 Task: Open Card Solo Travel Review in Board Social Media Listening and Monitoring to Workspace Appointment Scheduling and add a team member Softage.1@softage.net, a label Green, a checklist Content Marketing, an attachment from Trello, a color Green and finally, add a card description 'Develop and launch new customer acquisition program' and a comment 'This task requires us to be adaptable and flexible, willing to adjust our approach as needed based on new information or feedback.'. Add a start date 'Jan 05, 1900' with a due date 'Jan 12, 1900'
Action: Mouse moved to (47, 298)
Screenshot: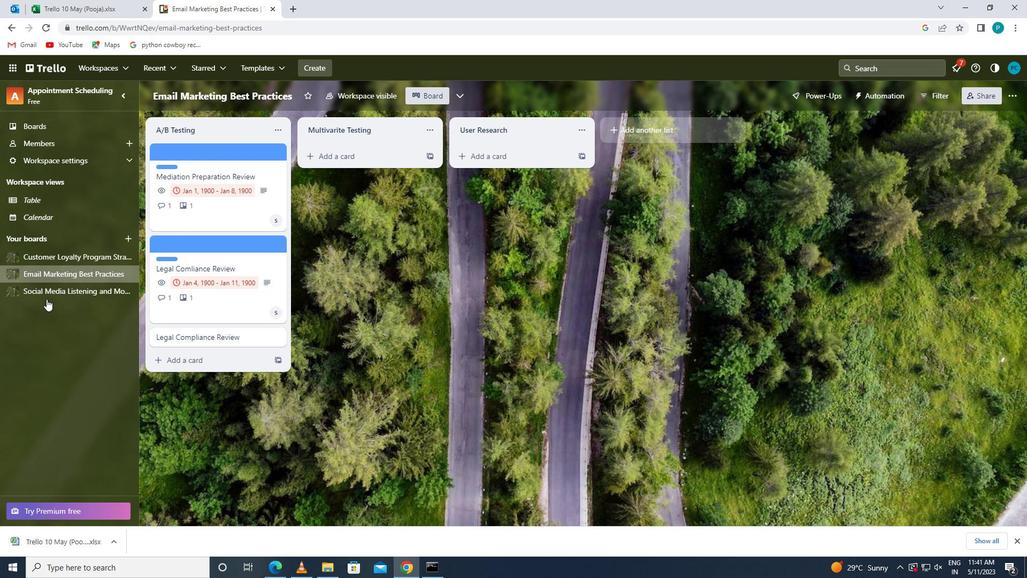 
Action: Mouse pressed left at (47, 298)
Screenshot: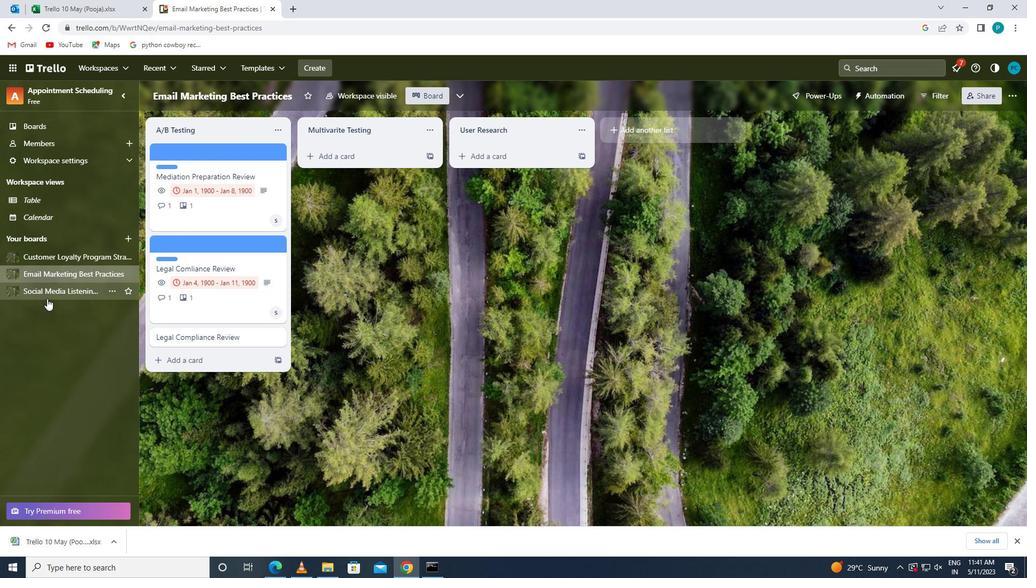 
Action: Mouse moved to (240, 245)
Screenshot: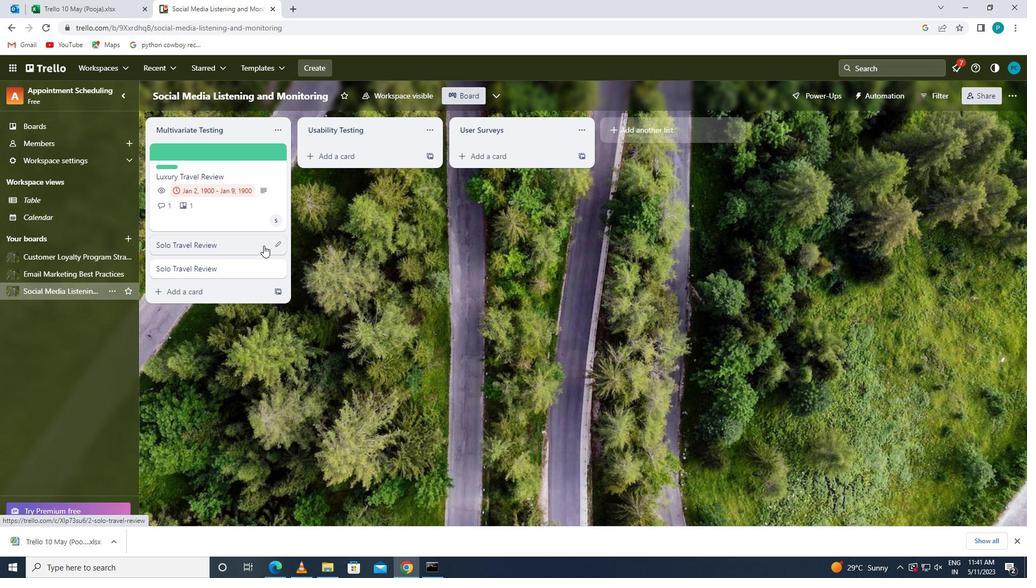 
Action: Mouse pressed left at (240, 245)
Screenshot: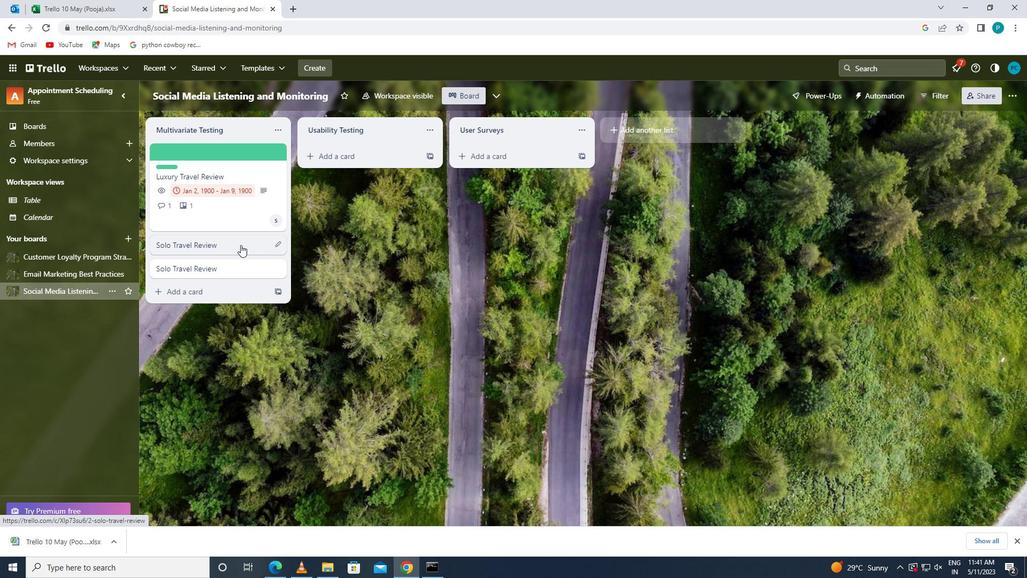 
Action: Mouse moved to (627, 192)
Screenshot: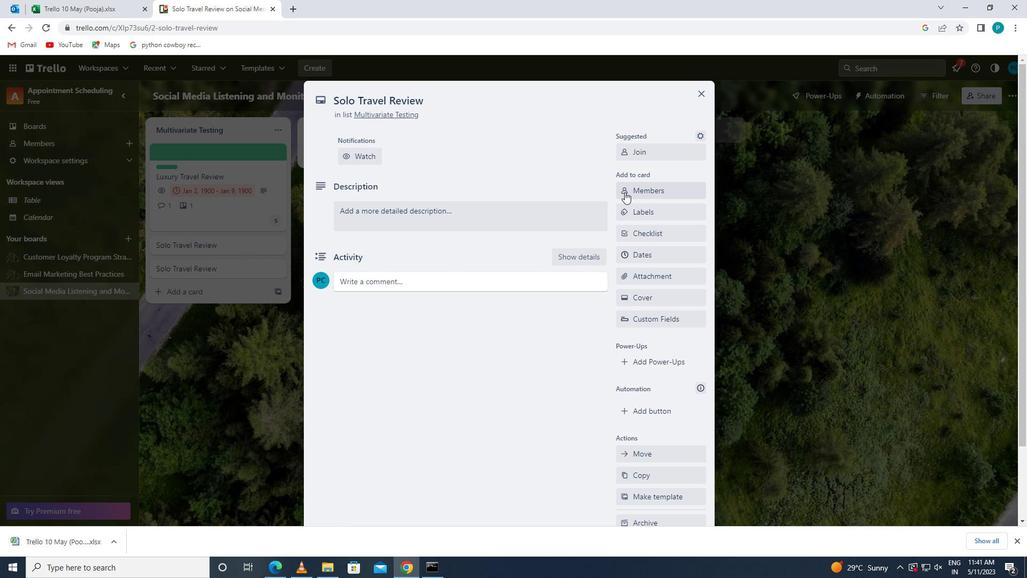 
Action: Mouse pressed left at (627, 192)
Screenshot: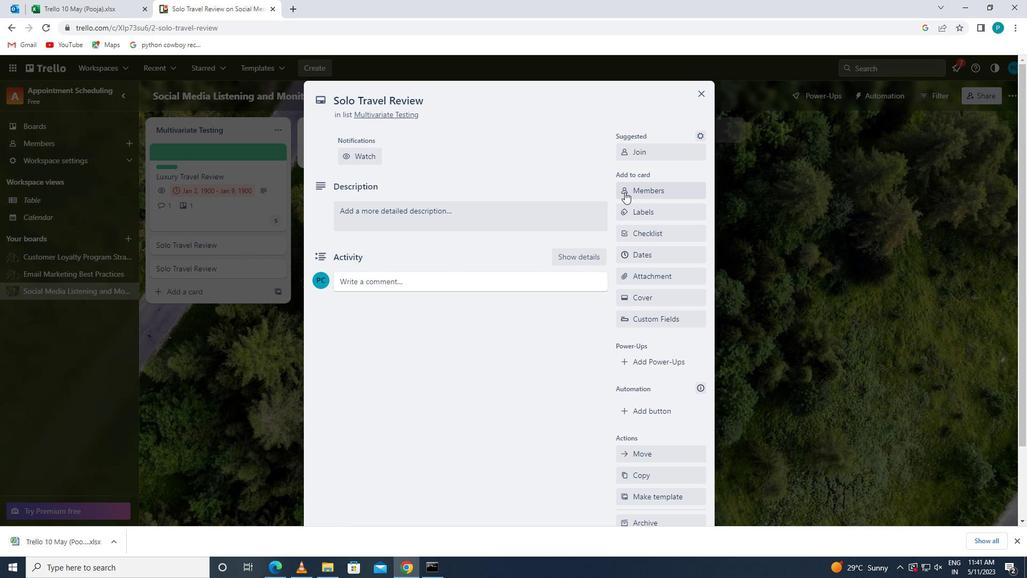 
Action: Mouse moved to (637, 239)
Screenshot: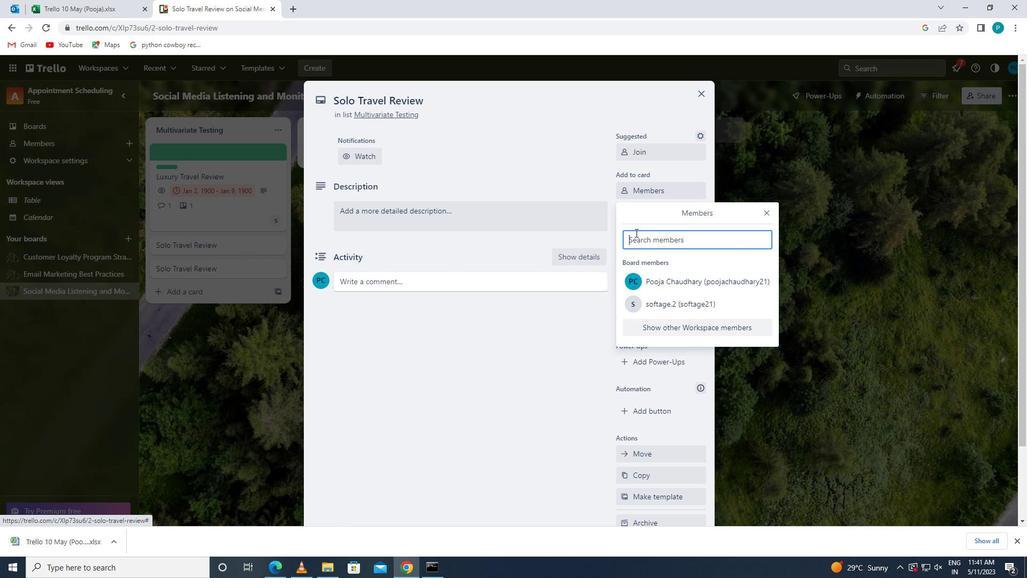 
Action: Mouse pressed left at (637, 239)
Screenshot: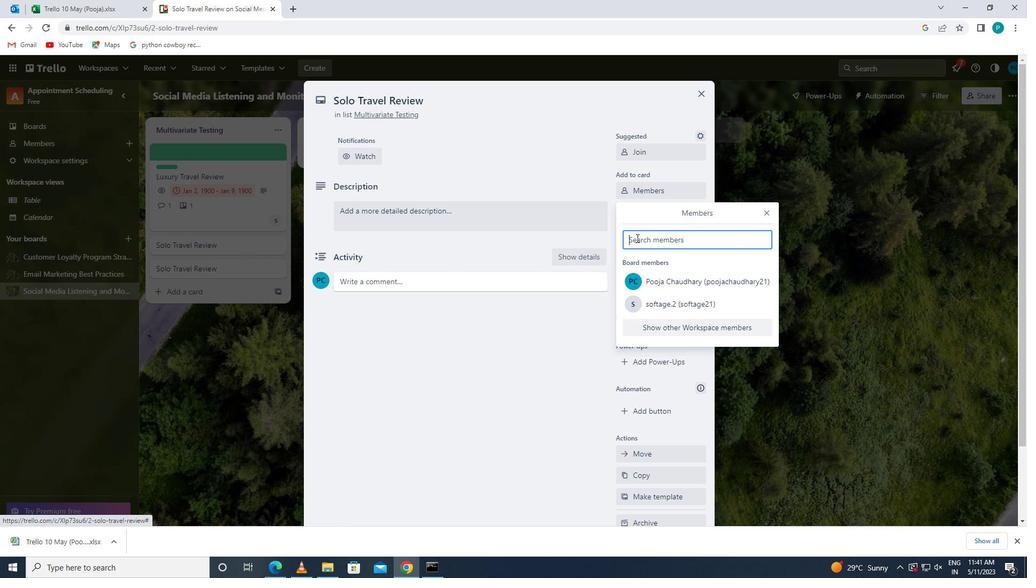 
Action: Key pressed <Key.caps_lock>s<Key.caps_lock>o
Screenshot: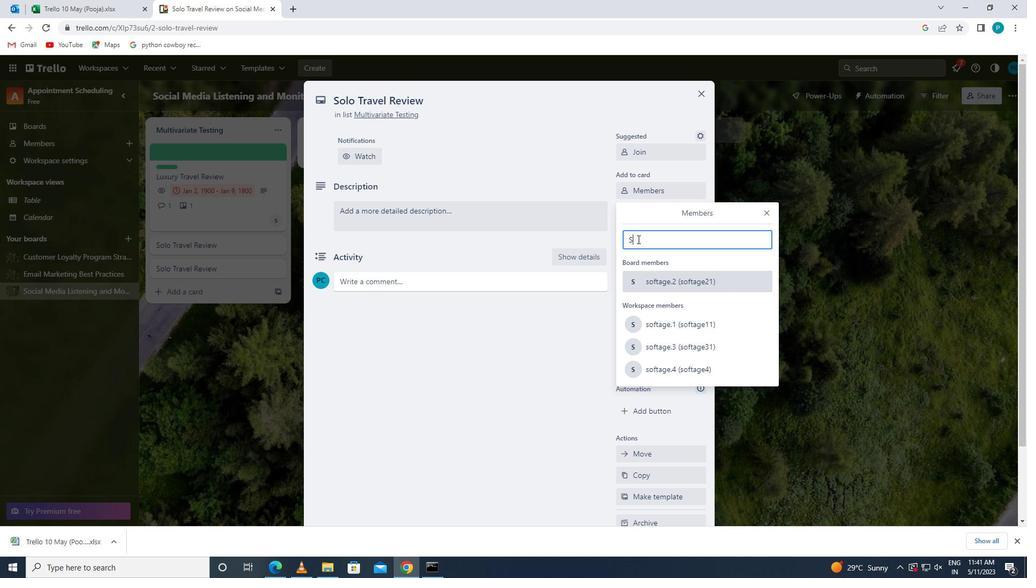 
Action: Mouse moved to (649, 324)
Screenshot: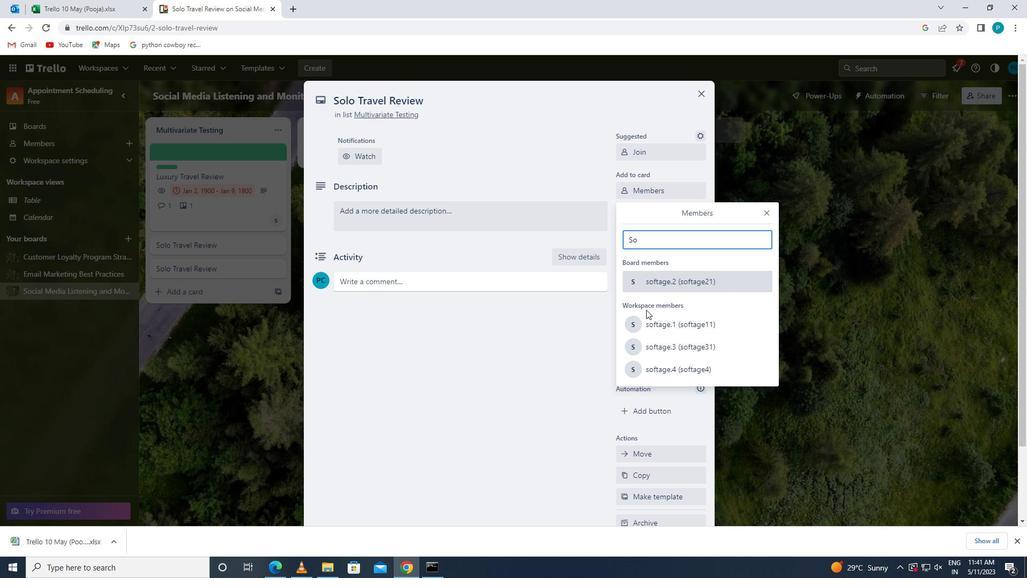 
Action: Mouse pressed left at (649, 324)
Screenshot: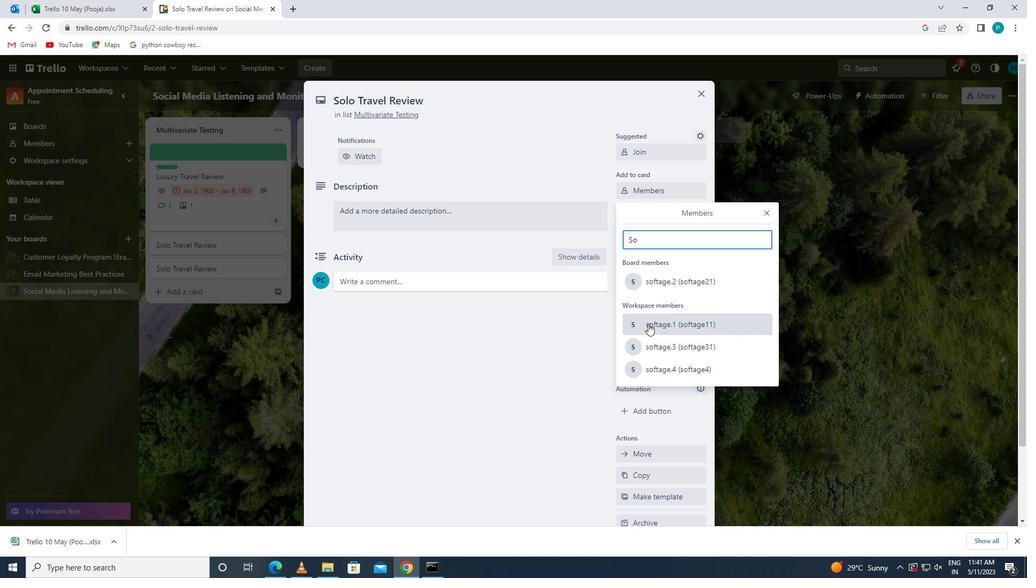 
Action: Mouse moved to (762, 215)
Screenshot: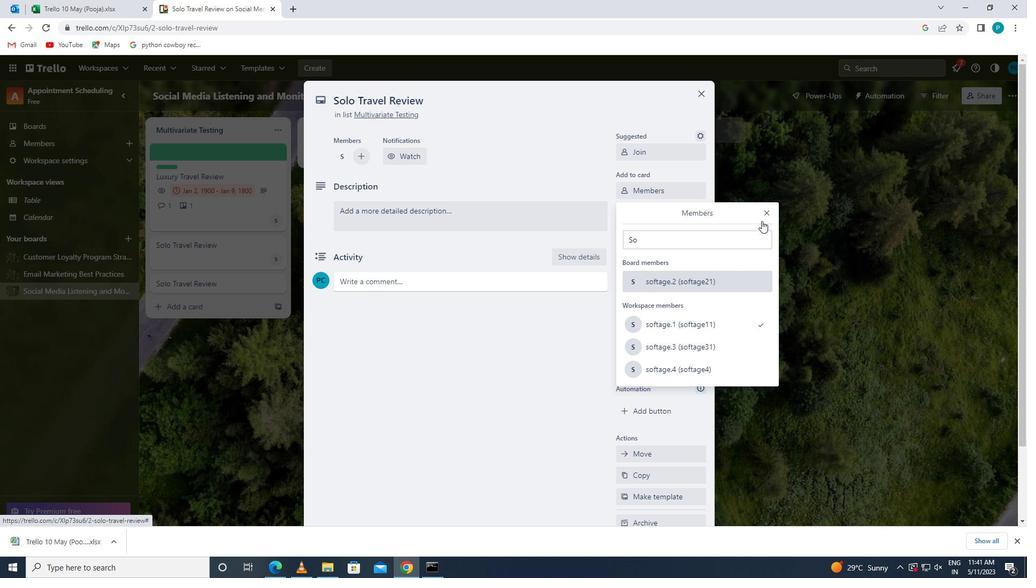 
Action: Mouse pressed left at (762, 215)
Screenshot: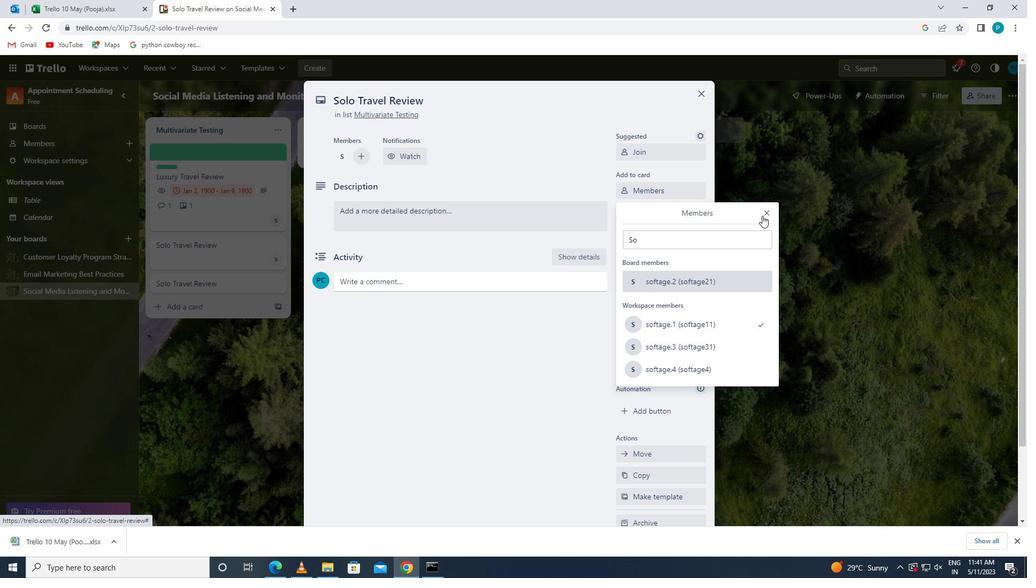 
Action: Mouse moved to (694, 207)
Screenshot: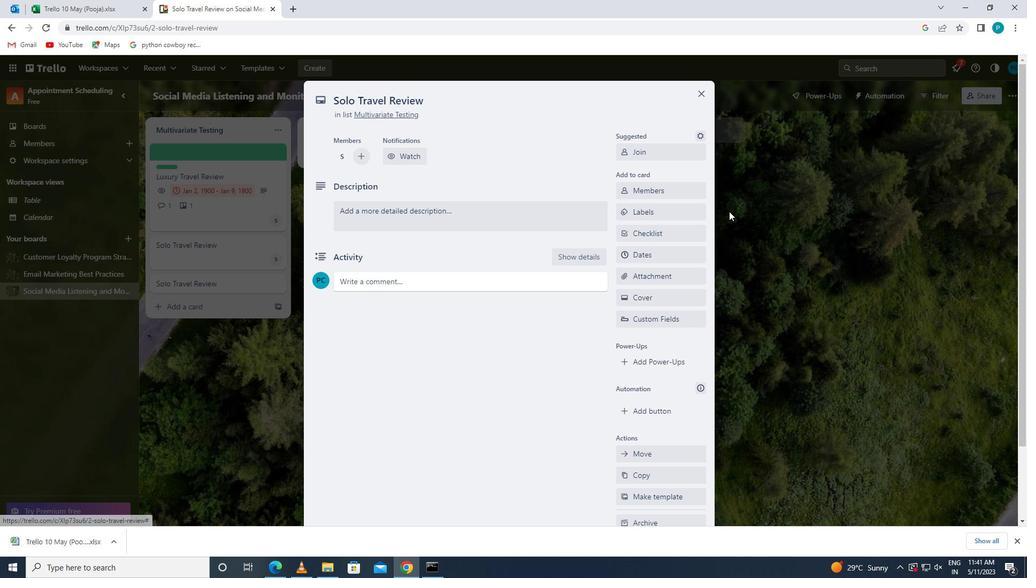 
Action: Mouse pressed left at (694, 207)
Screenshot: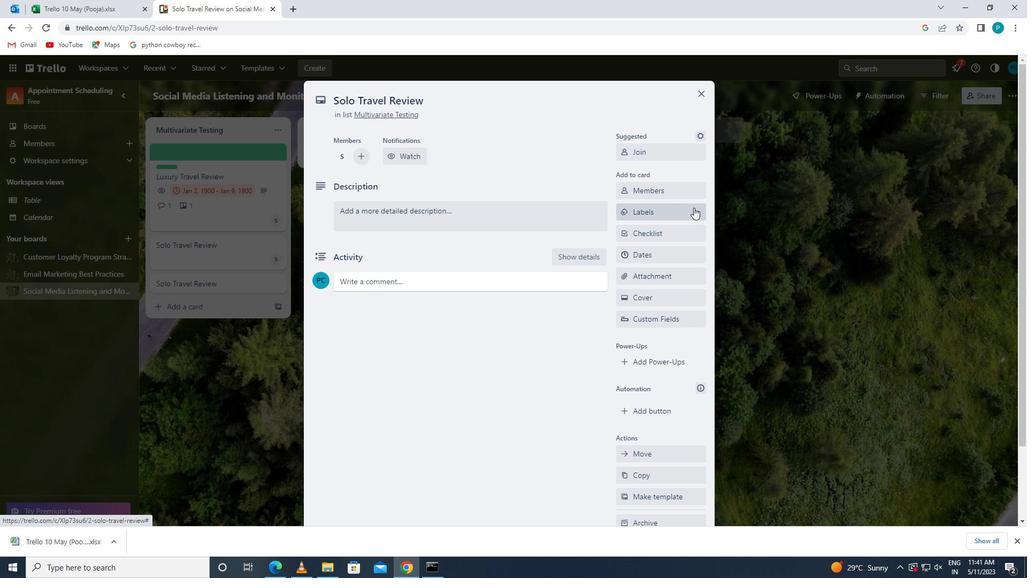 
Action: Mouse moved to (660, 421)
Screenshot: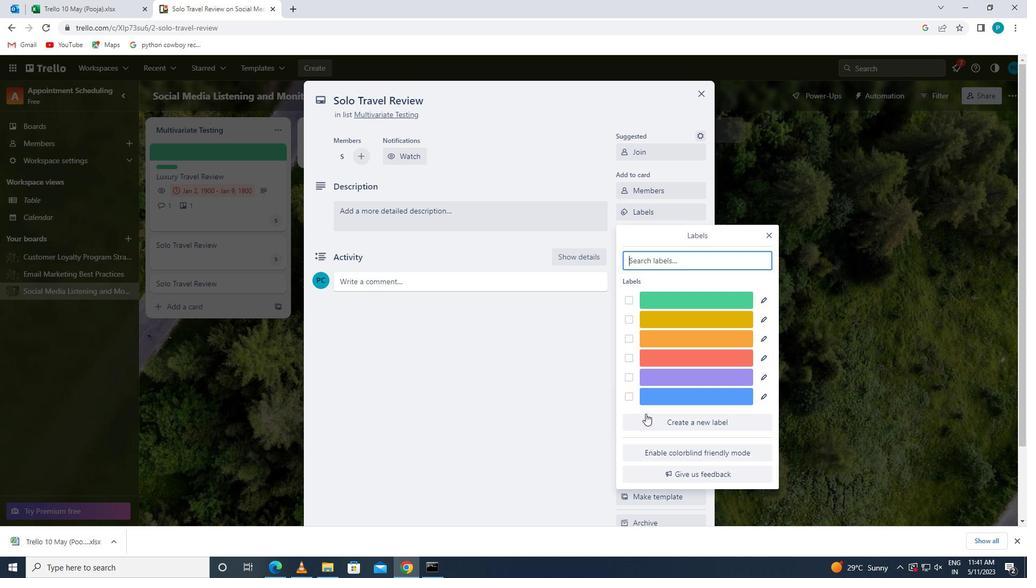 
Action: Mouse pressed left at (660, 421)
Screenshot: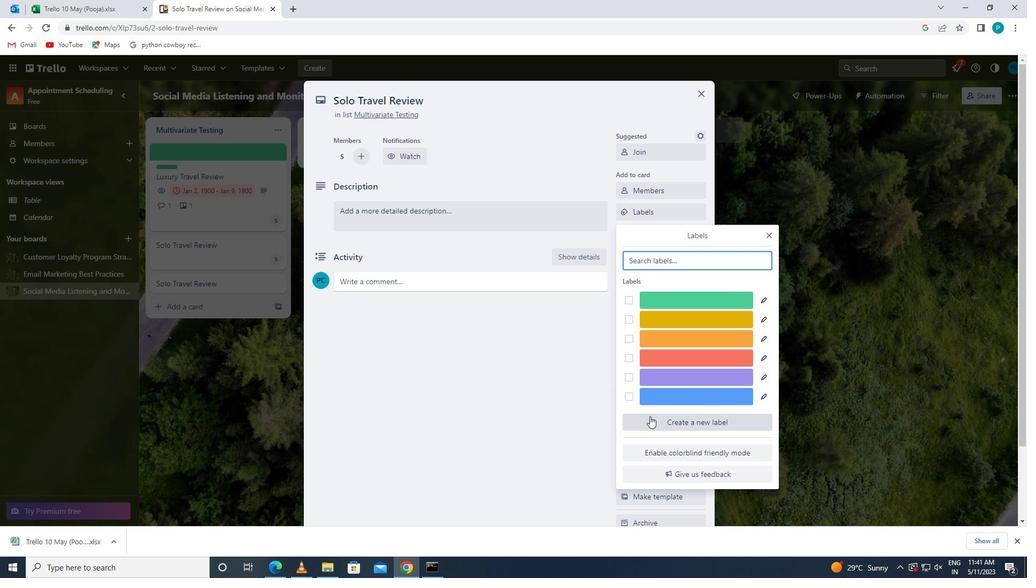 
Action: Mouse moved to (632, 250)
Screenshot: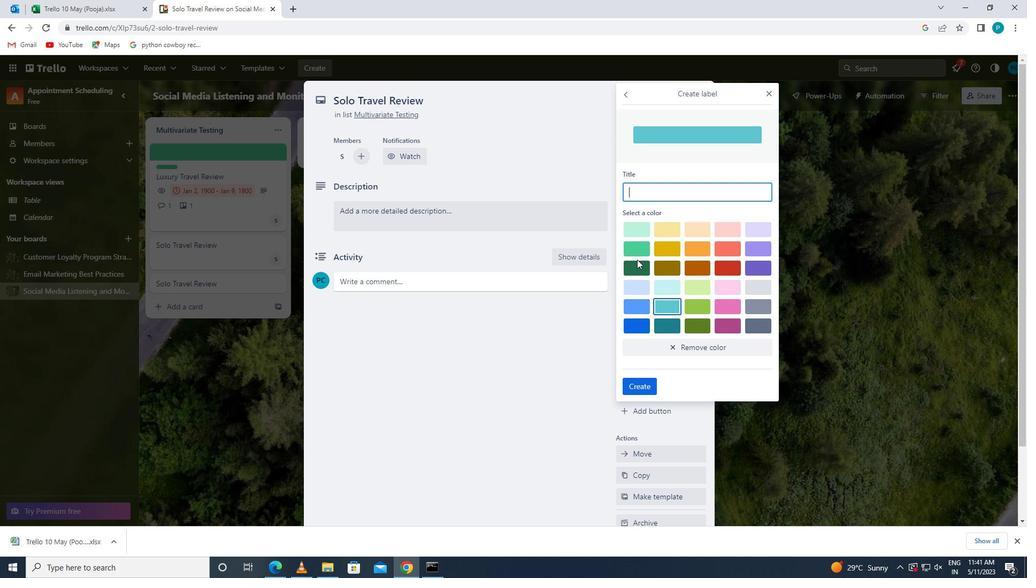 
Action: Mouse pressed left at (632, 250)
Screenshot: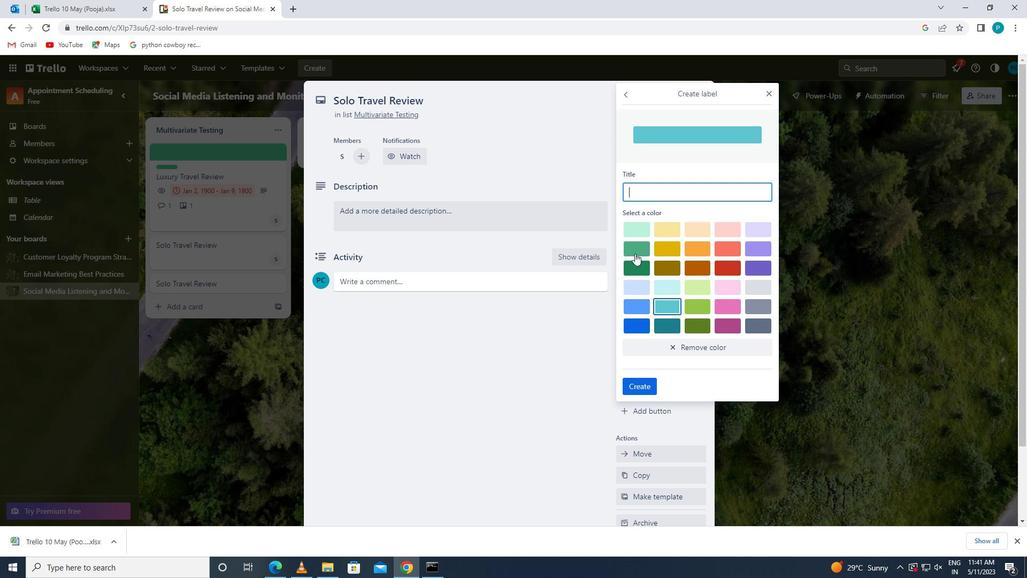 
Action: Mouse moved to (633, 378)
Screenshot: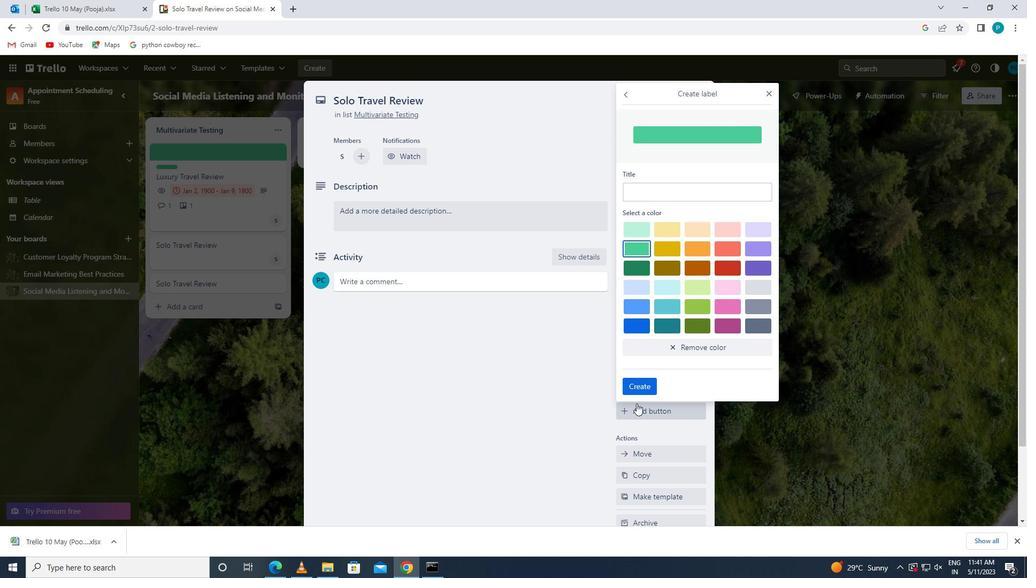 
Action: Mouse pressed left at (633, 378)
Screenshot: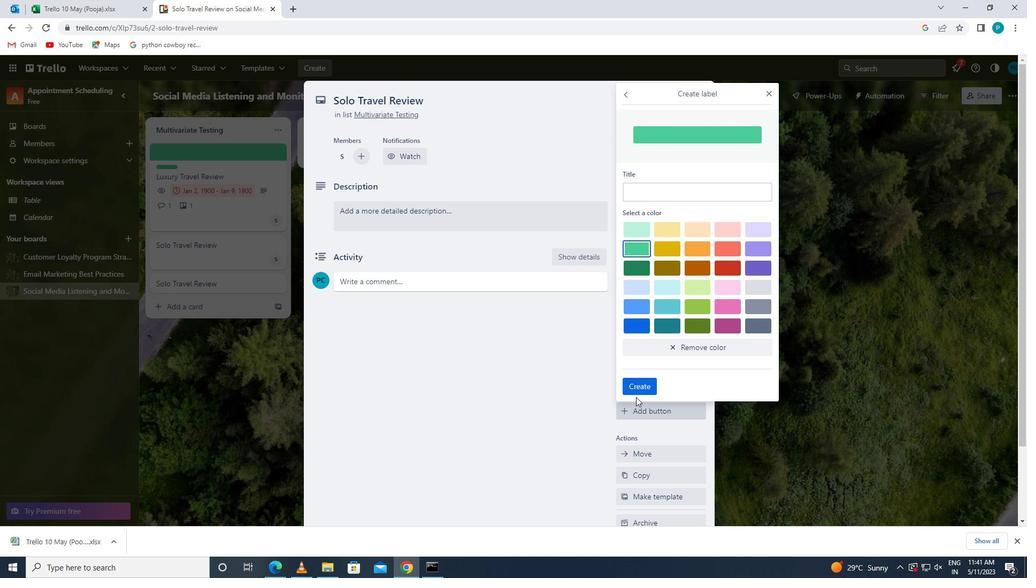 
Action: Mouse moved to (770, 225)
Screenshot: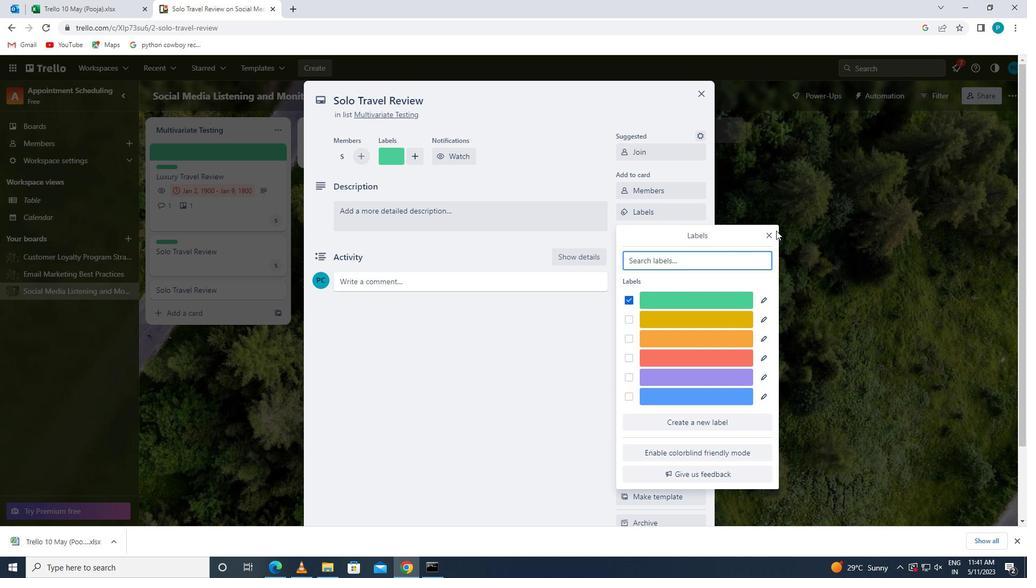 
Action: Mouse pressed left at (770, 225)
Screenshot: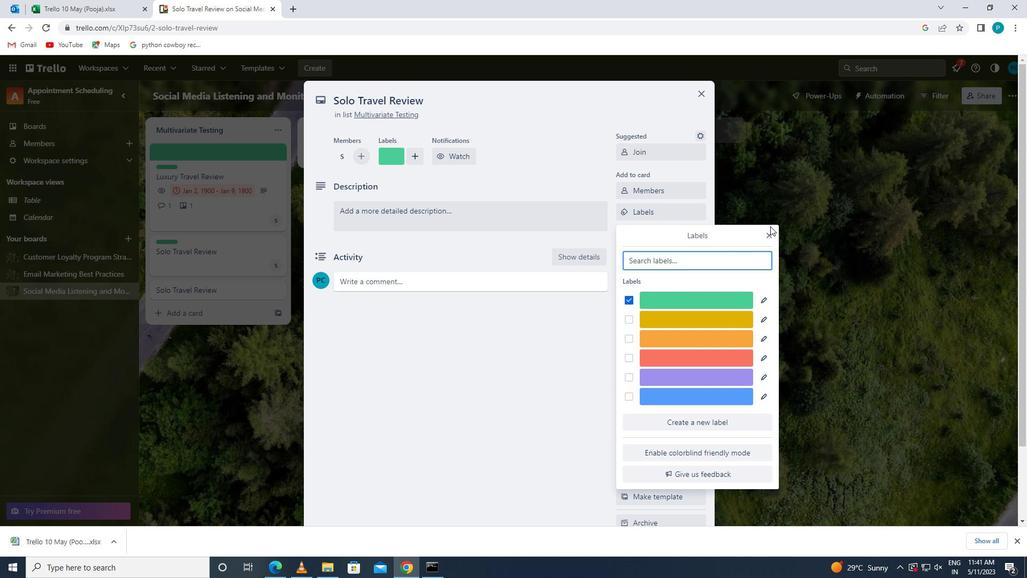 
Action: Mouse moved to (764, 235)
Screenshot: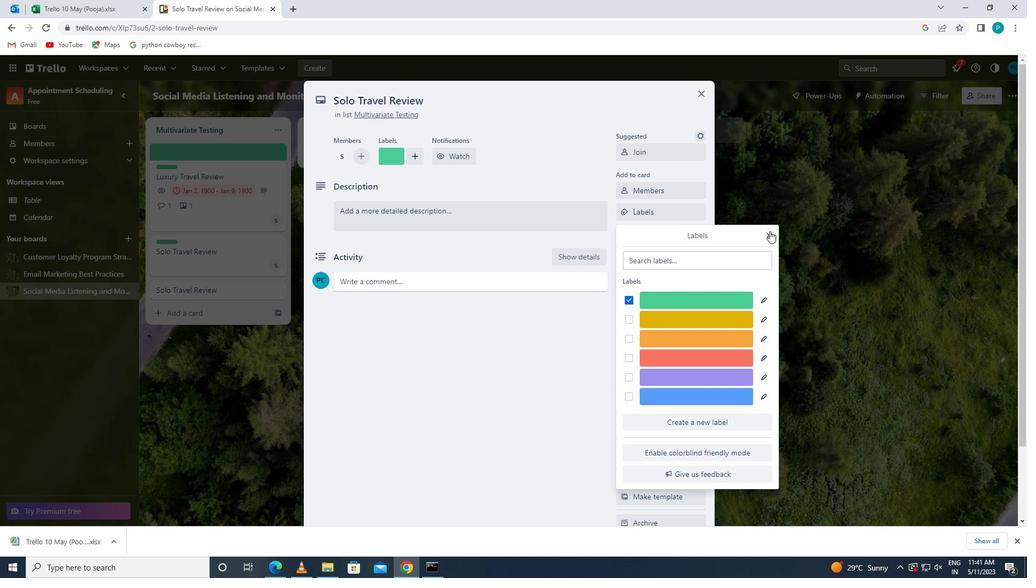 
Action: Mouse pressed left at (764, 235)
Screenshot: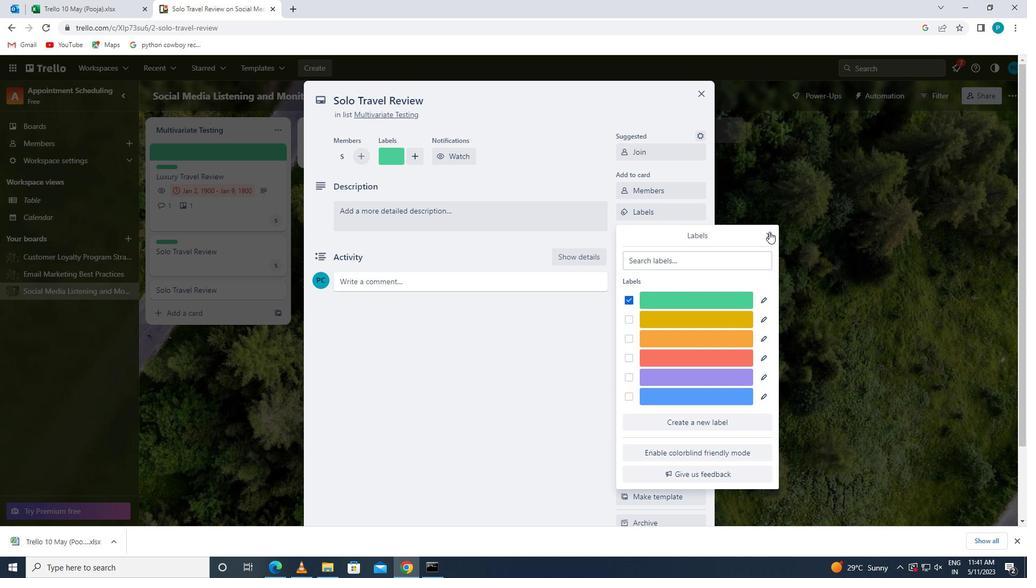 
Action: Mouse pressed left at (764, 235)
Screenshot: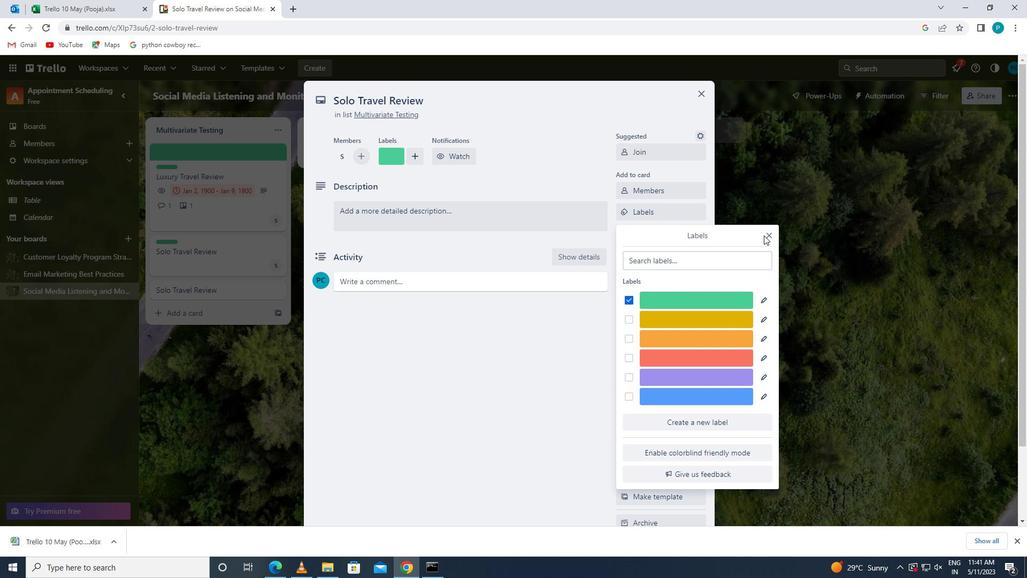 
Action: Mouse moved to (766, 237)
Screenshot: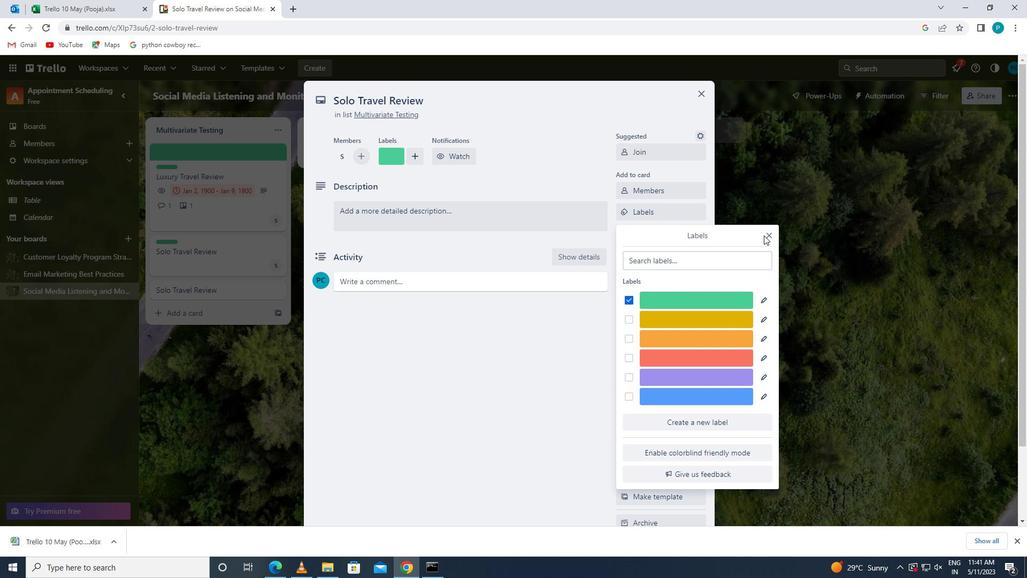 
Action: Mouse pressed left at (766, 237)
Screenshot: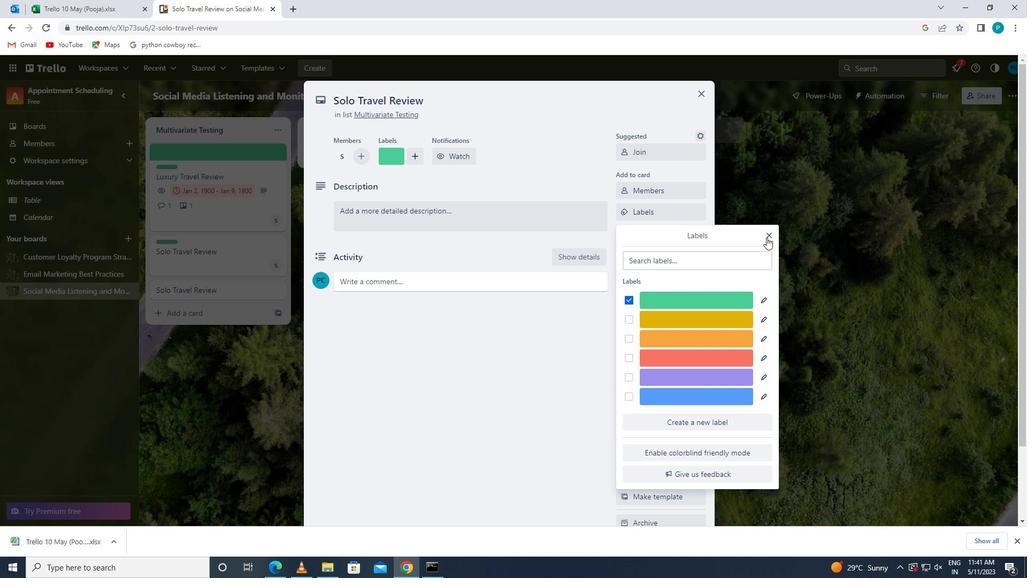 
Action: Mouse moved to (641, 239)
Screenshot: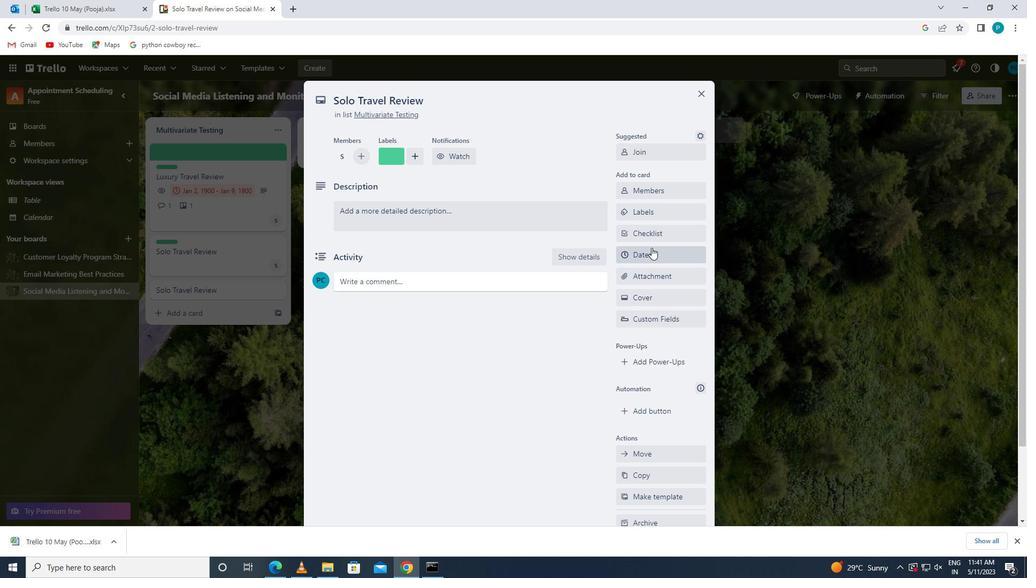 
Action: Mouse pressed left at (641, 239)
Screenshot: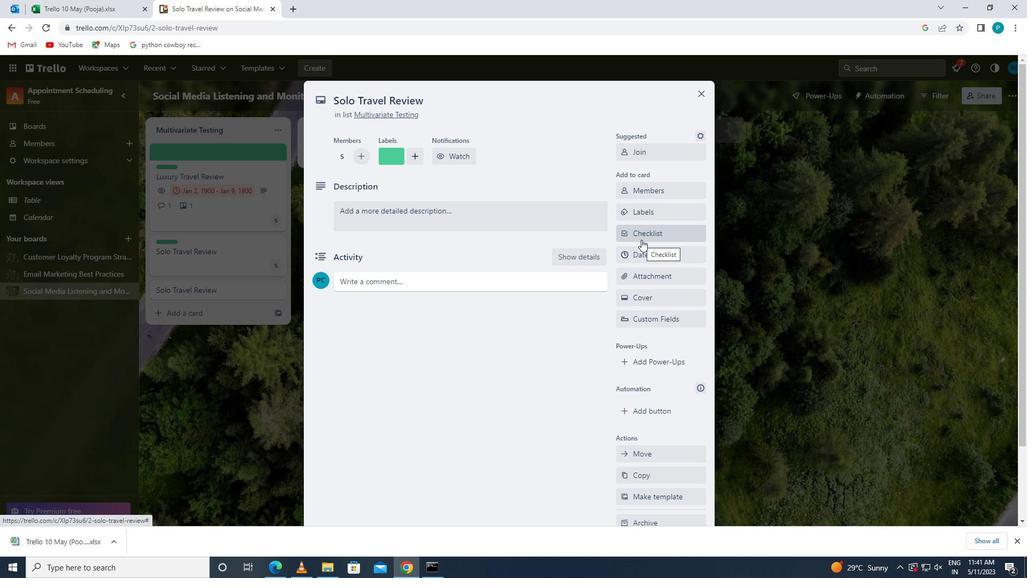 
Action: Key pressed <Key.caps_lock>c<Key.caps_lock>o
Screenshot: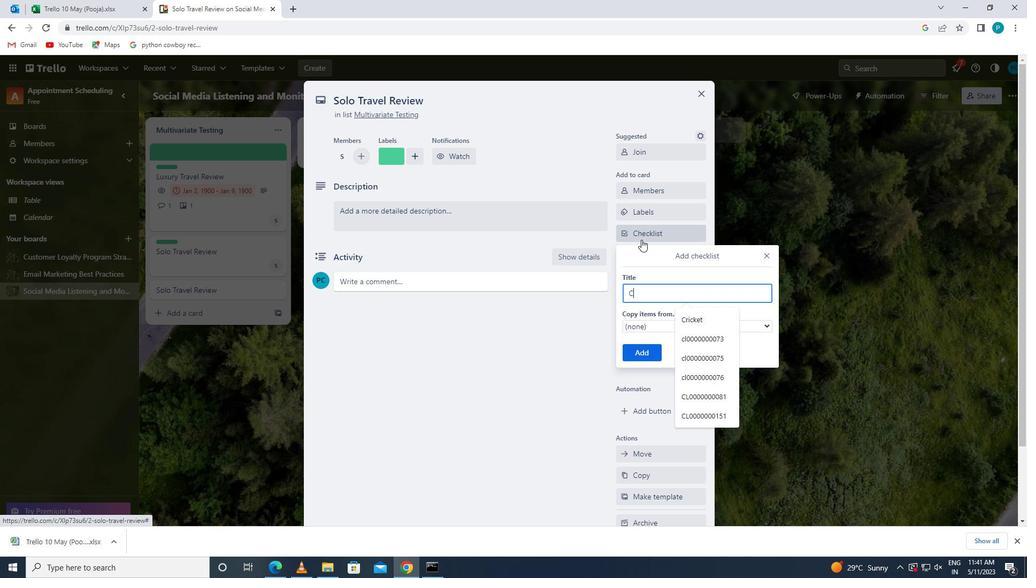 
Action: Mouse moved to (695, 320)
Screenshot: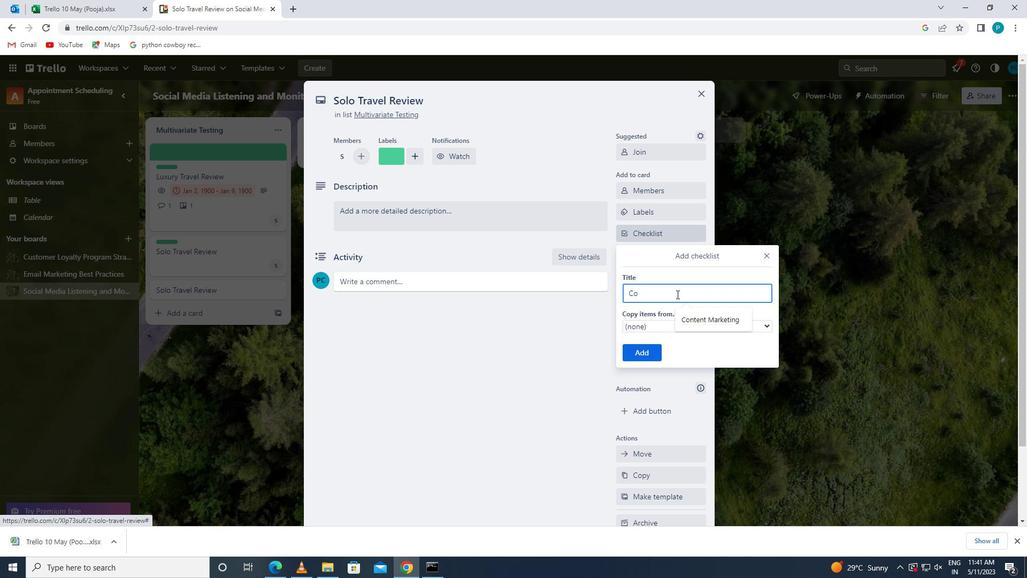 
Action: Mouse pressed left at (695, 320)
Screenshot: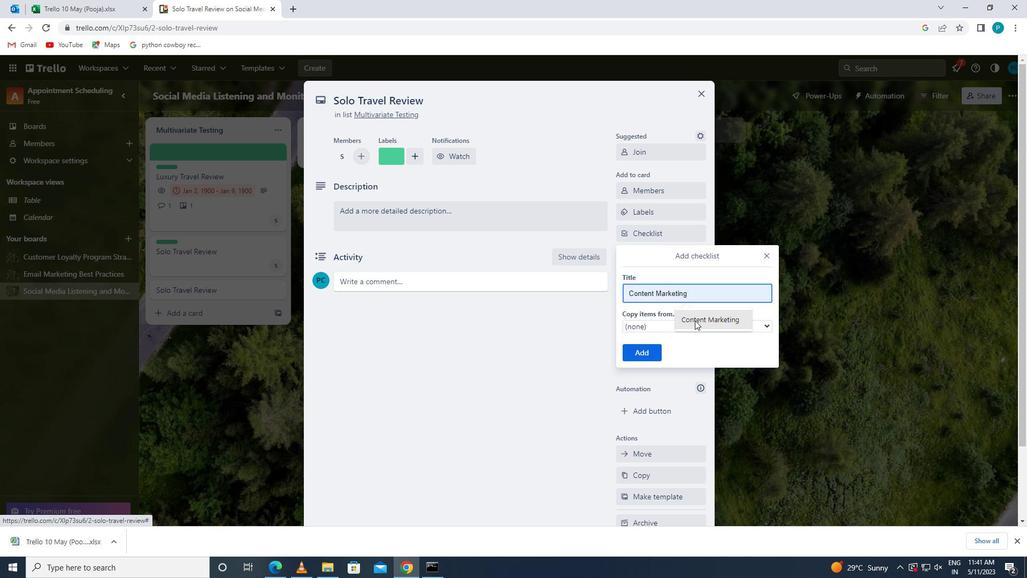 
Action: Mouse moved to (658, 348)
Screenshot: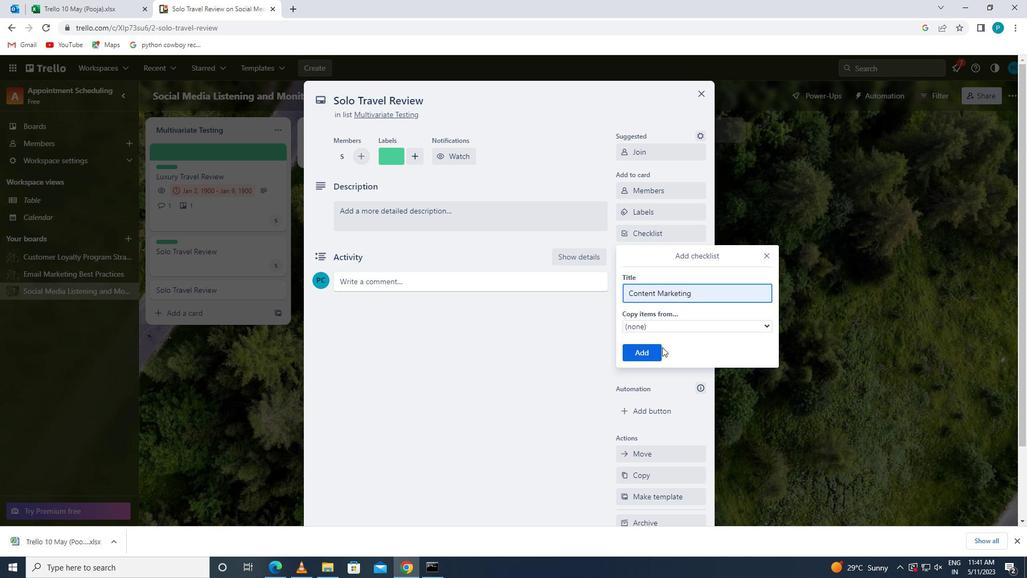 
Action: Mouse pressed left at (658, 348)
Screenshot: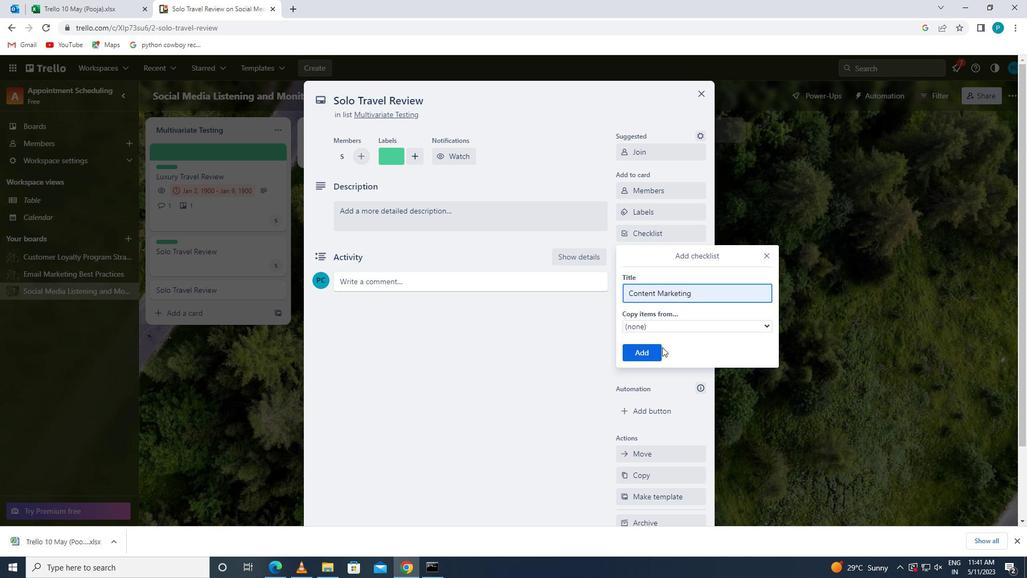 
Action: Mouse moved to (656, 273)
Screenshot: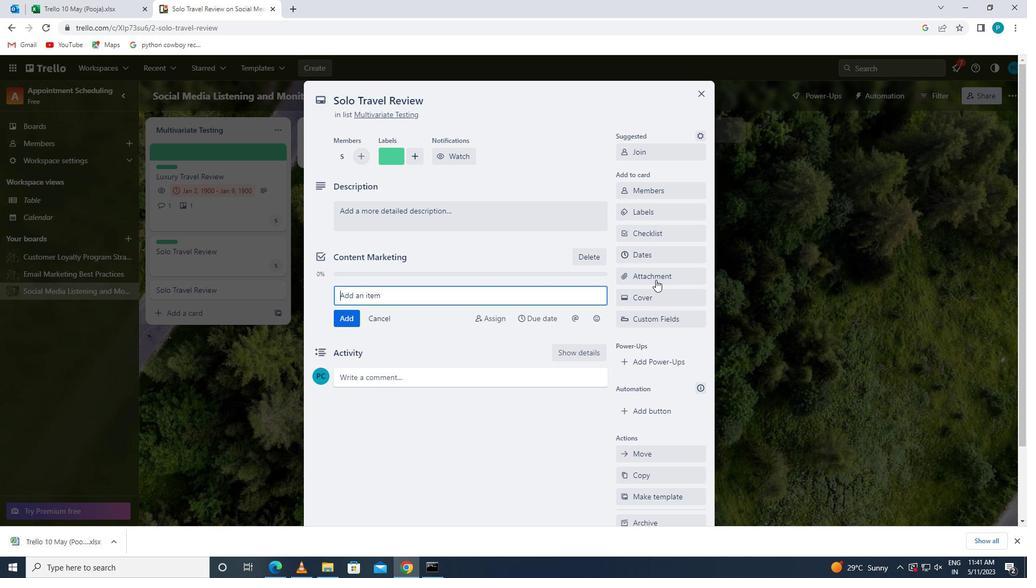 
Action: Mouse pressed left at (656, 273)
Screenshot: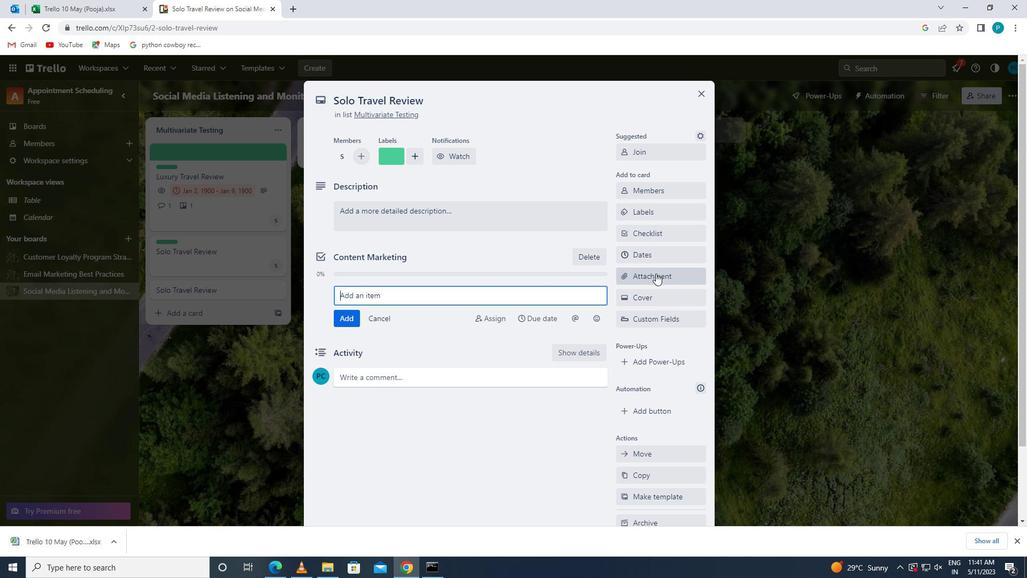 
Action: Mouse moved to (658, 348)
Screenshot: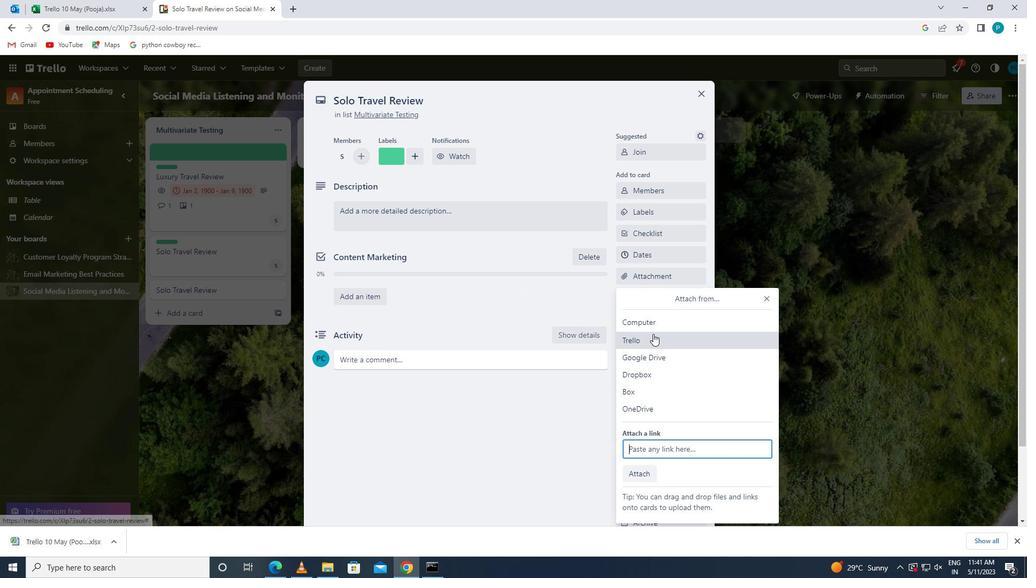 
Action: Mouse pressed left at (658, 348)
Screenshot: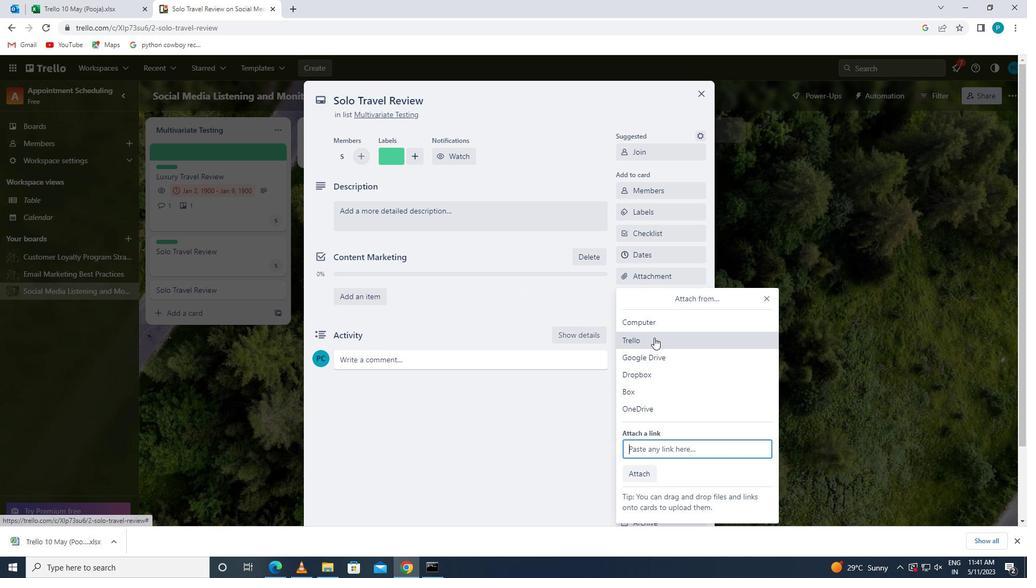 
Action: Mouse moved to (634, 152)
Screenshot: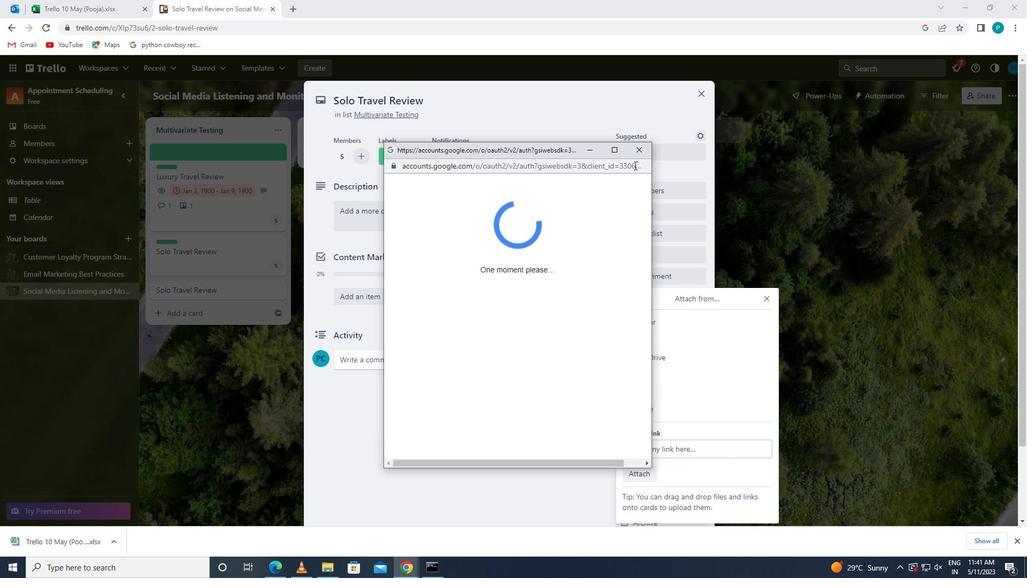 
Action: Mouse pressed left at (634, 152)
Screenshot: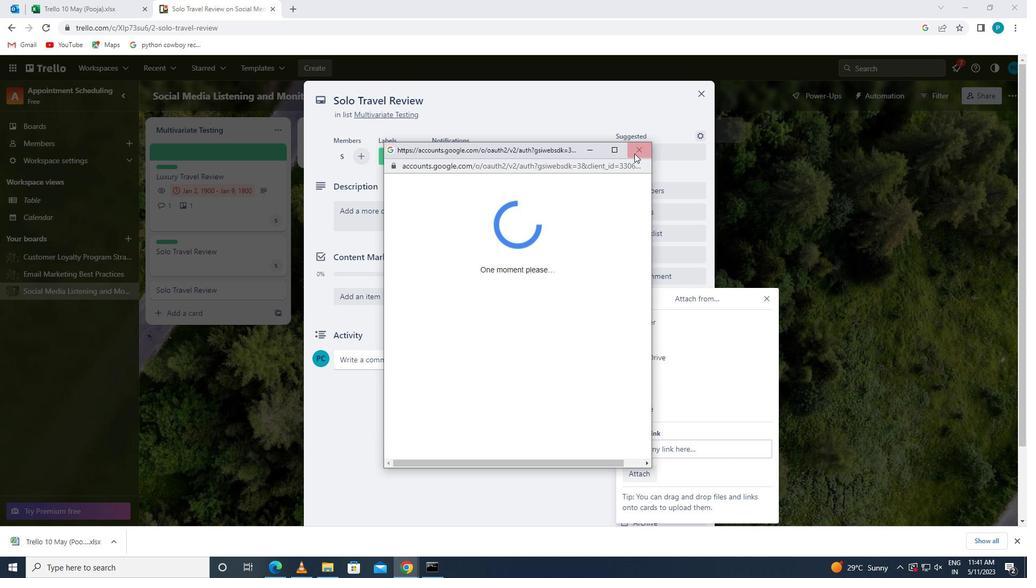 
Action: Mouse moved to (636, 337)
Screenshot: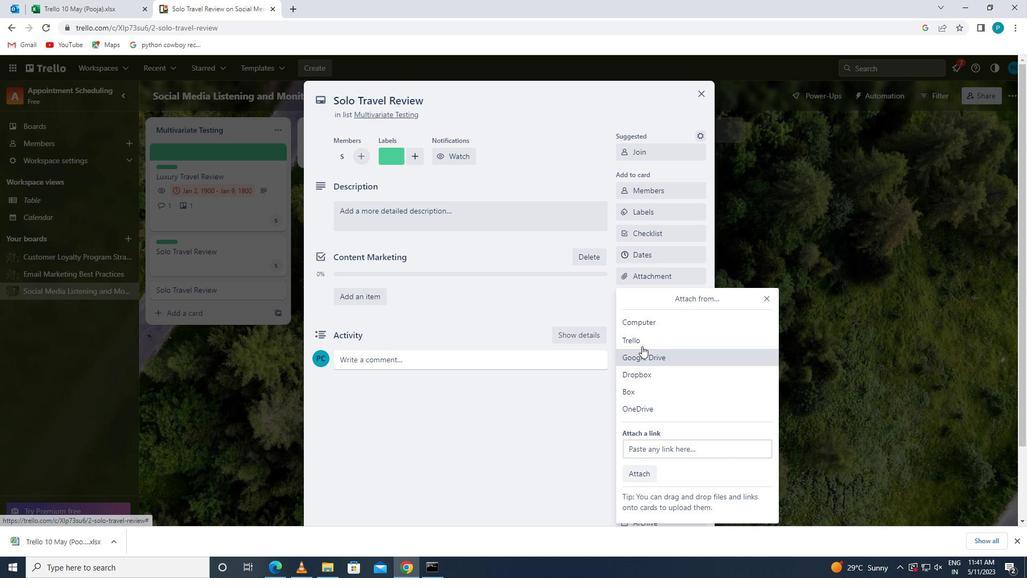 
Action: Mouse pressed left at (636, 337)
Screenshot: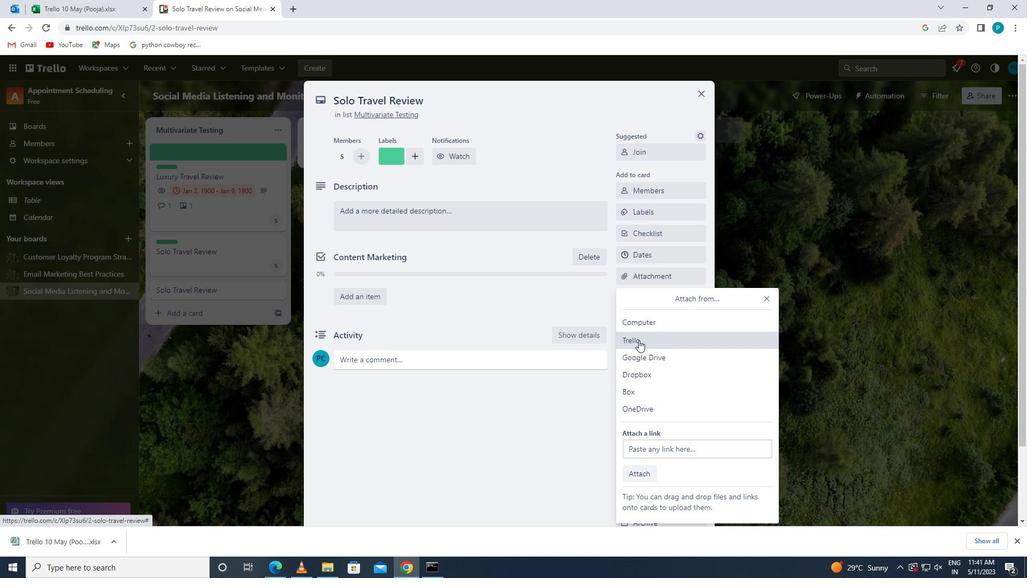 
Action: Mouse moved to (642, 274)
Screenshot: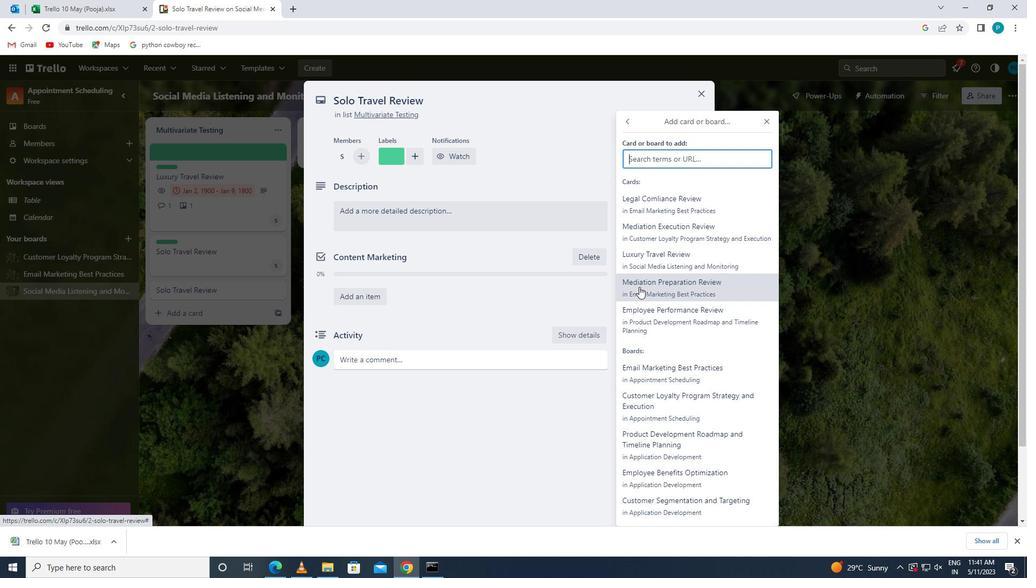 
Action: Mouse pressed left at (642, 274)
Screenshot: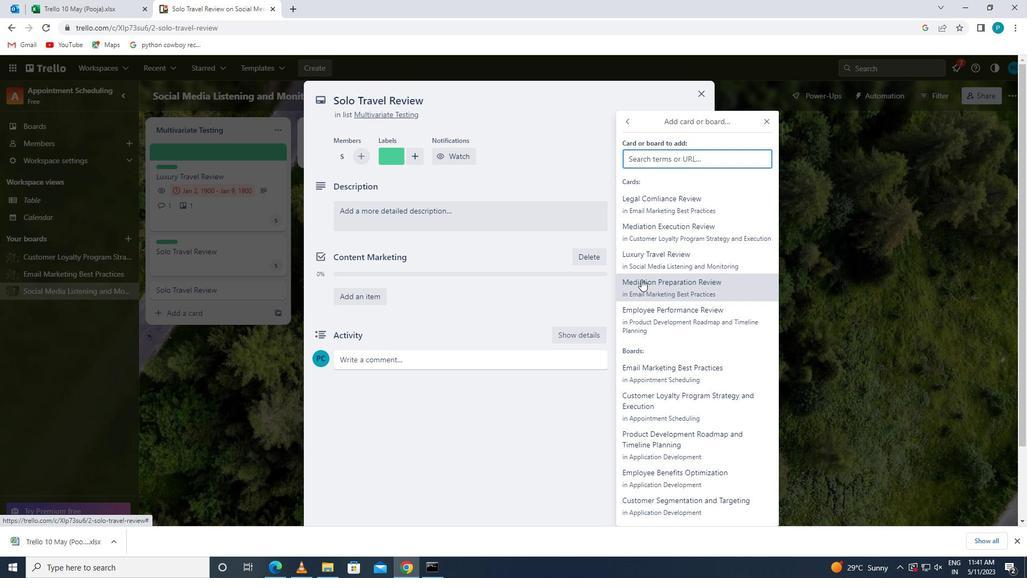 
Action: Mouse moved to (658, 297)
Screenshot: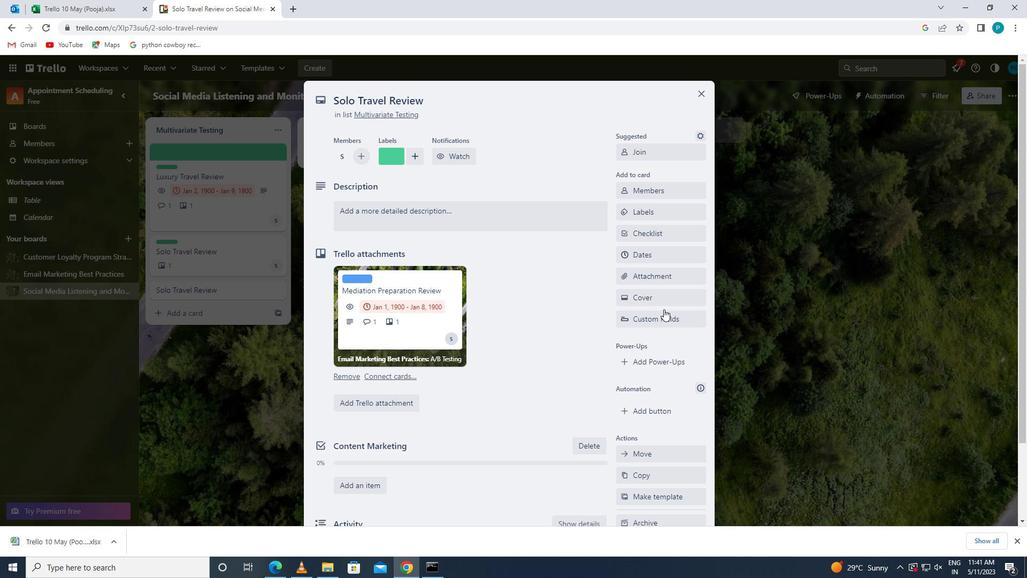 
Action: Mouse pressed left at (658, 297)
Screenshot: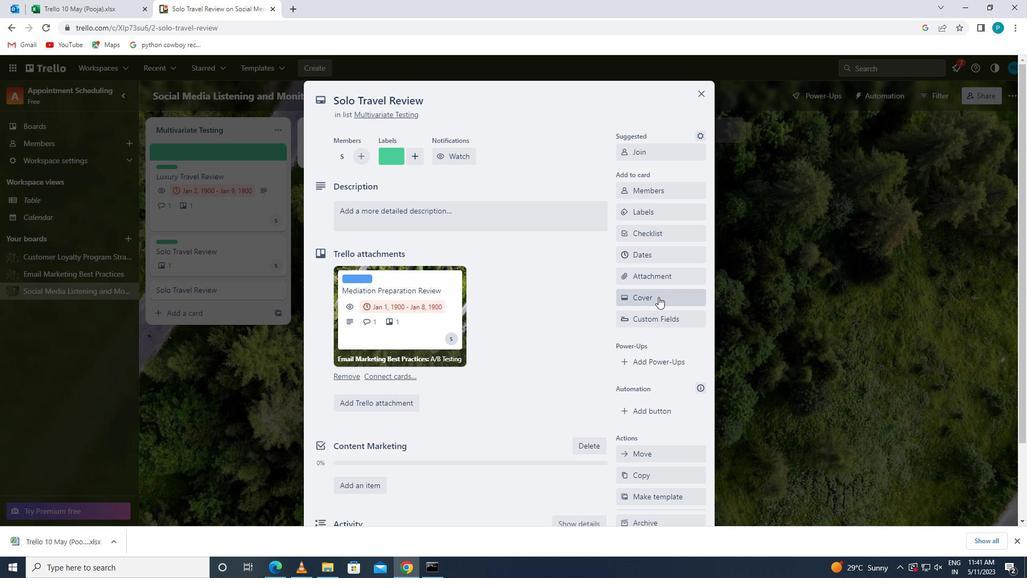 
Action: Mouse moved to (639, 316)
Screenshot: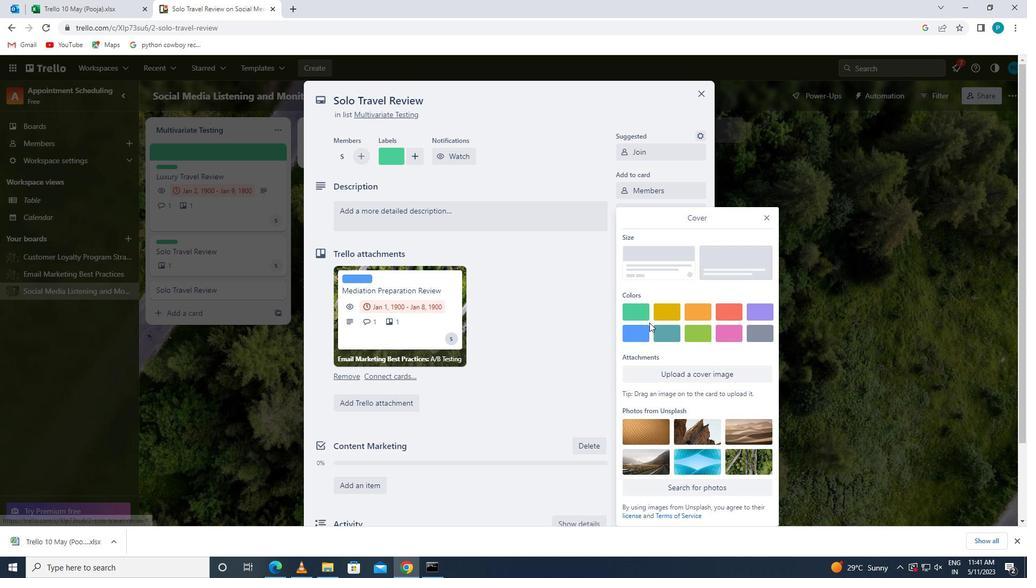 
Action: Mouse pressed left at (639, 316)
Screenshot: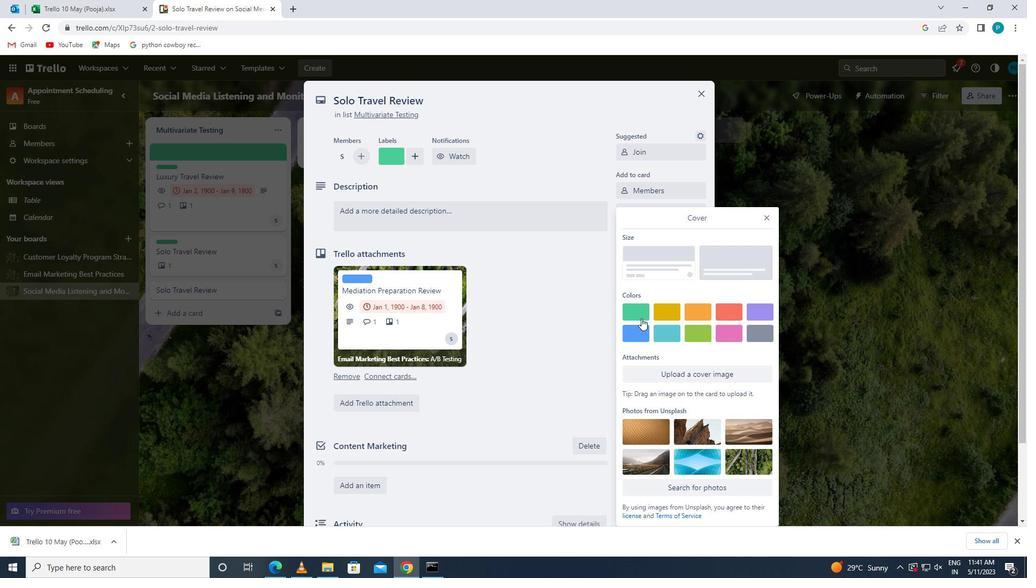 
Action: Mouse moved to (766, 199)
Screenshot: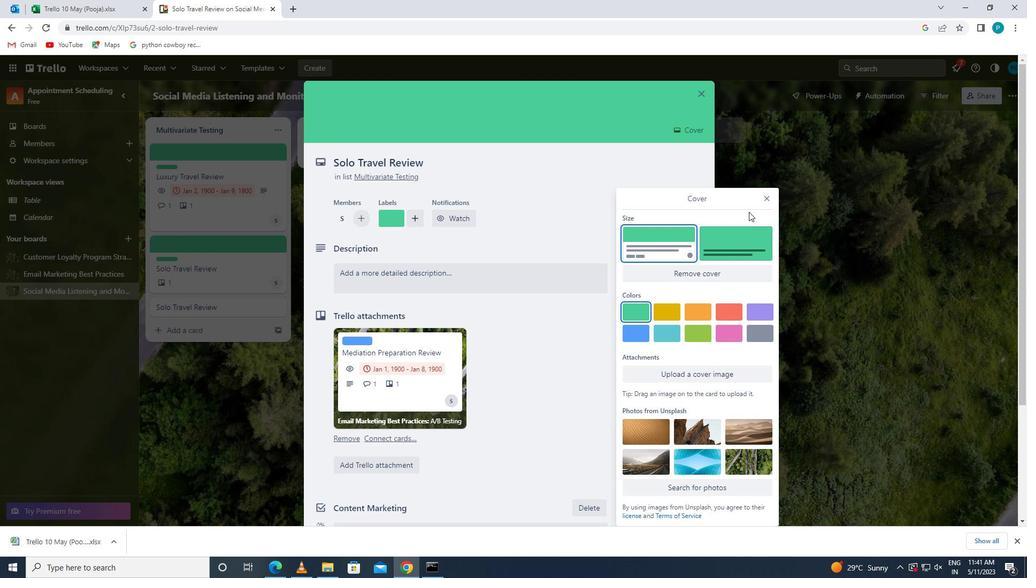 
Action: Mouse pressed left at (766, 199)
Screenshot: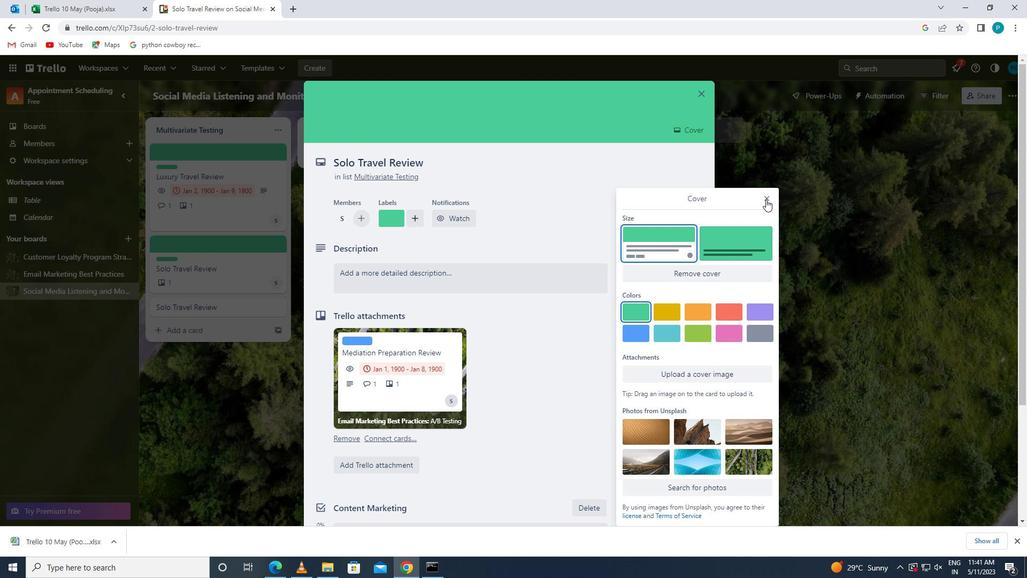 
Action: Mouse moved to (549, 276)
Screenshot: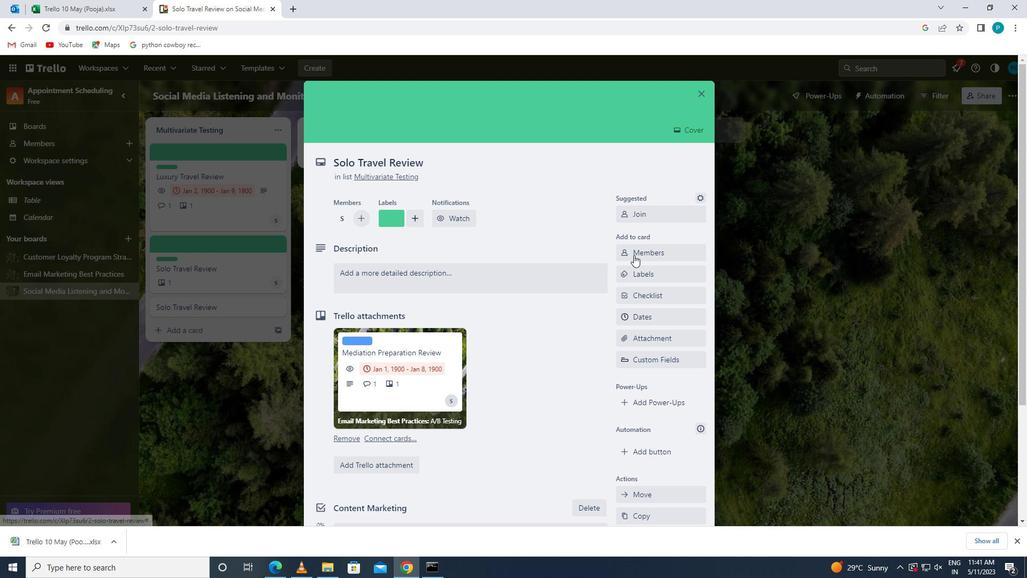 
Action: Mouse pressed left at (549, 276)
Screenshot: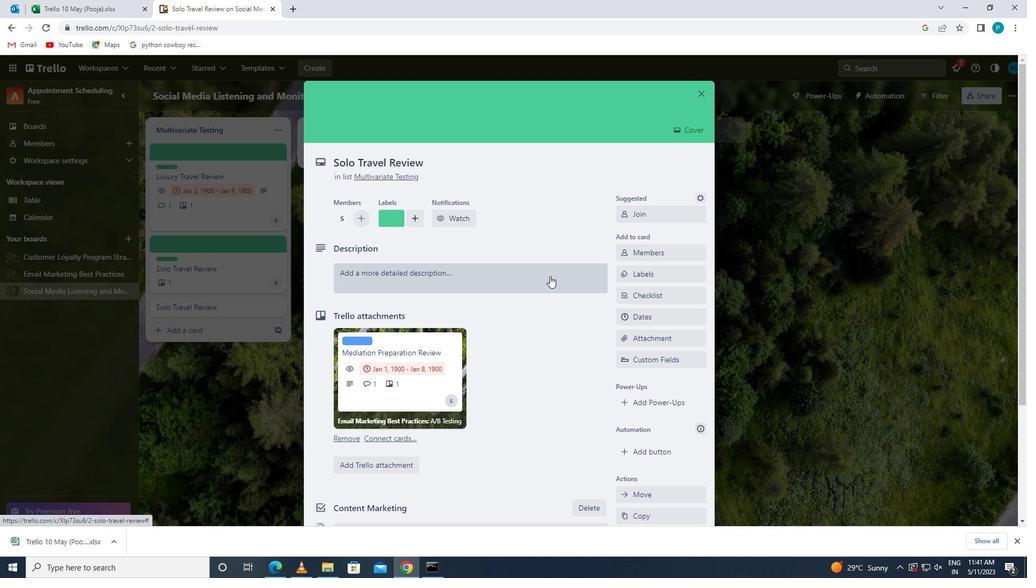 
Action: Mouse moved to (549, 276)
Screenshot: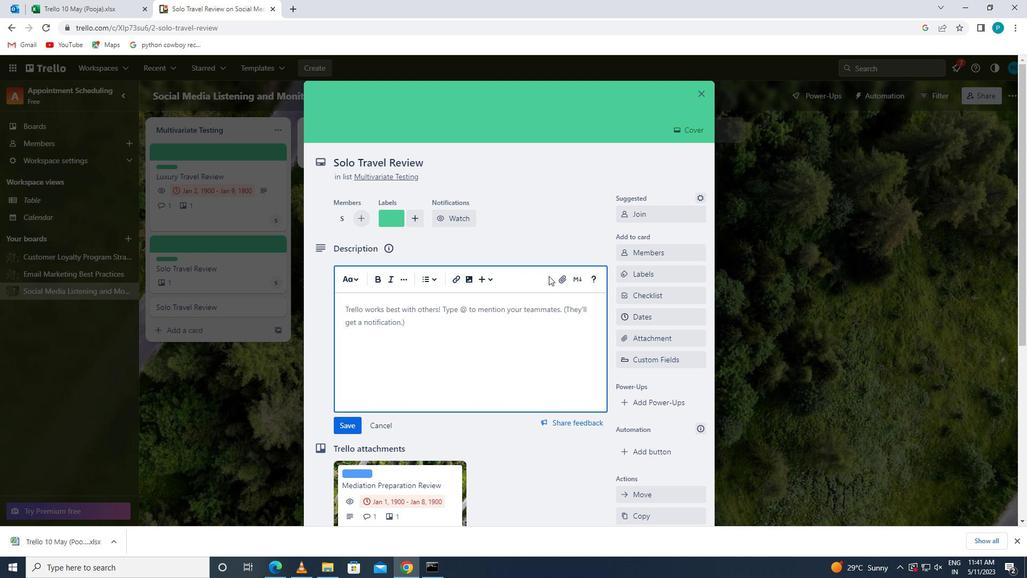 
Action: Key pressed <Key.caps_lock>d<Key.caps_lock>evelop<Key.space>and<Key.space>launch<Key.space>new<Key.space>customer<Key.space>acquid<Key.backspace>sition<Key.space>pe<Key.backspace>rogram
Screenshot: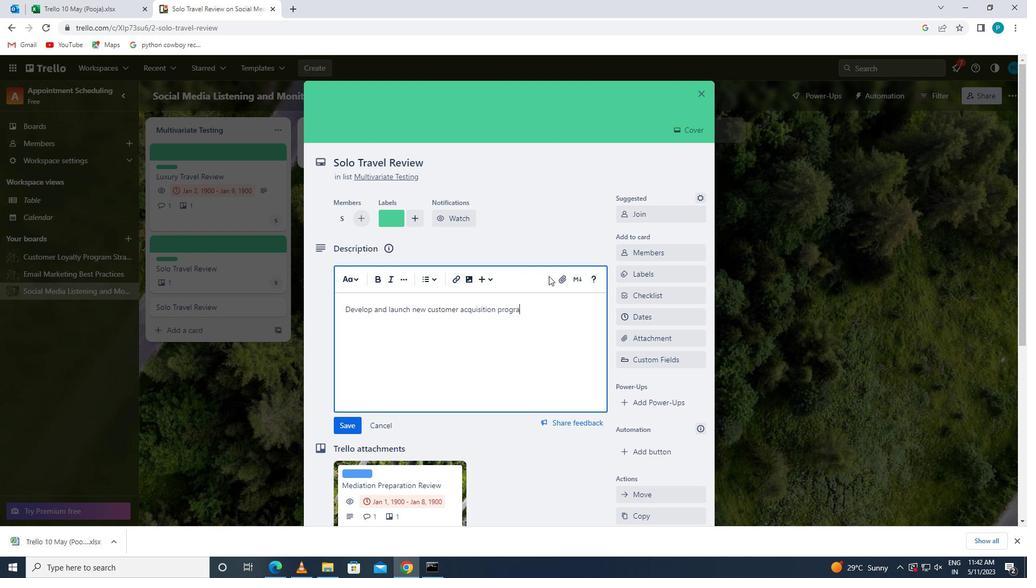 
Action: Mouse moved to (348, 422)
Screenshot: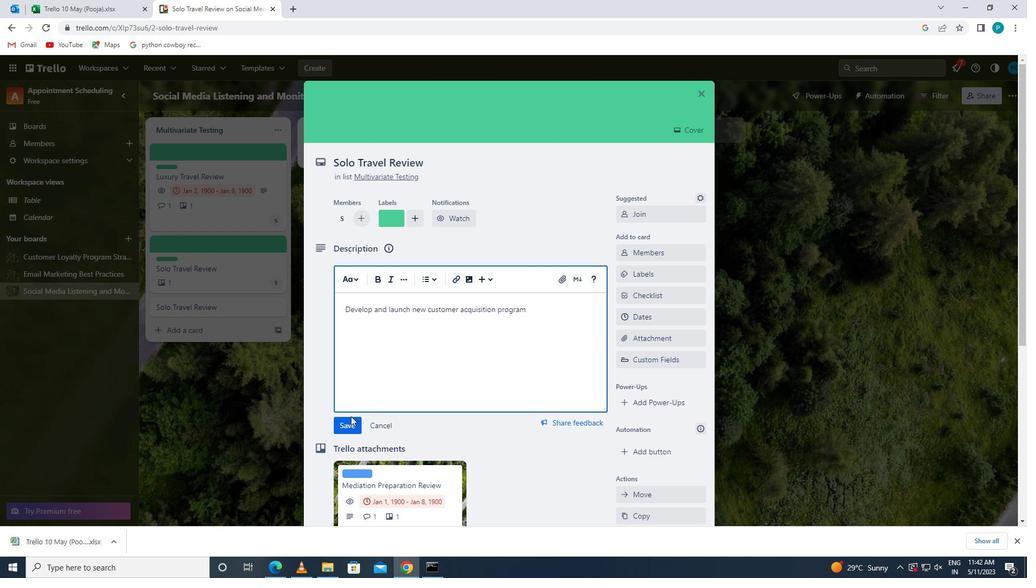 
Action: Mouse pressed left at (348, 422)
Screenshot: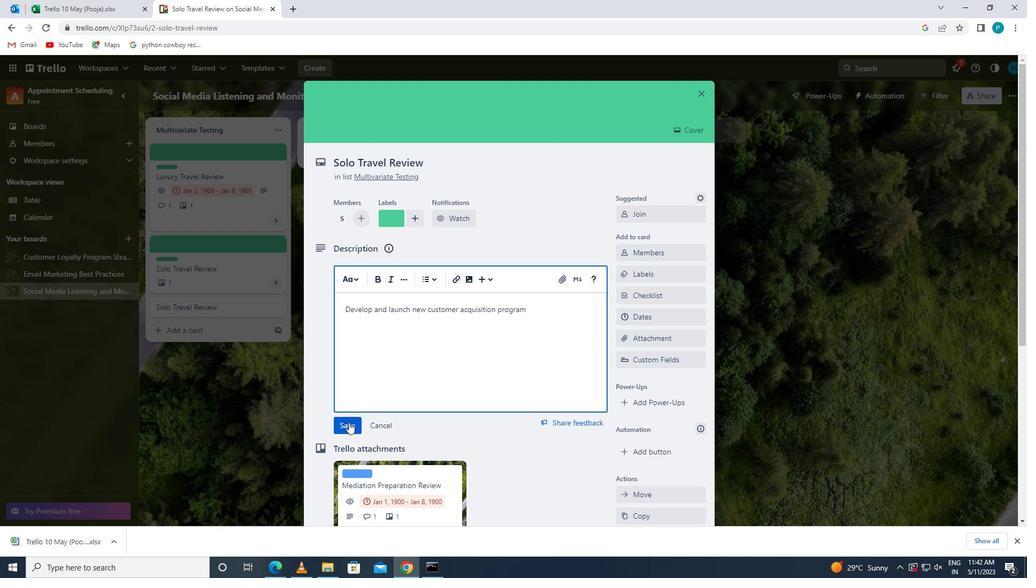 
Action: Mouse scrolled (348, 422) with delta (0, 0)
Screenshot: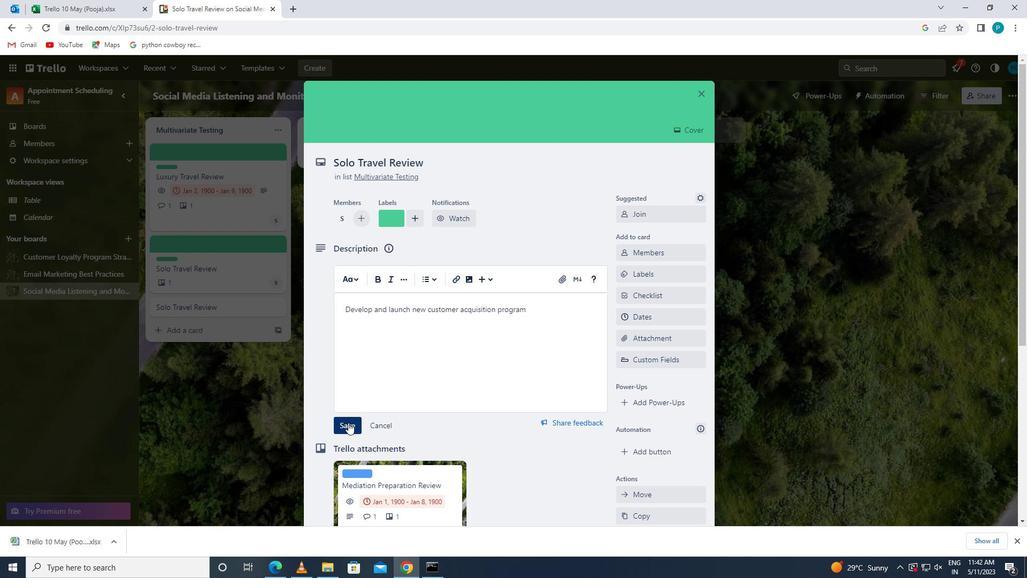 
Action: Mouse scrolled (348, 422) with delta (0, 0)
Screenshot: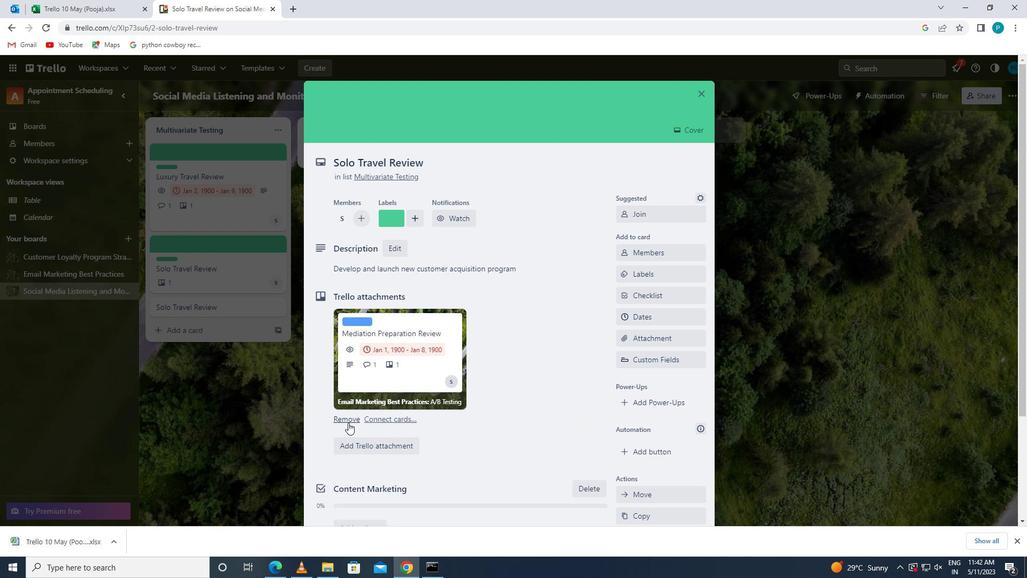 
Action: Mouse scrolled (348, 422) with delta (0, 0)
Screenshot: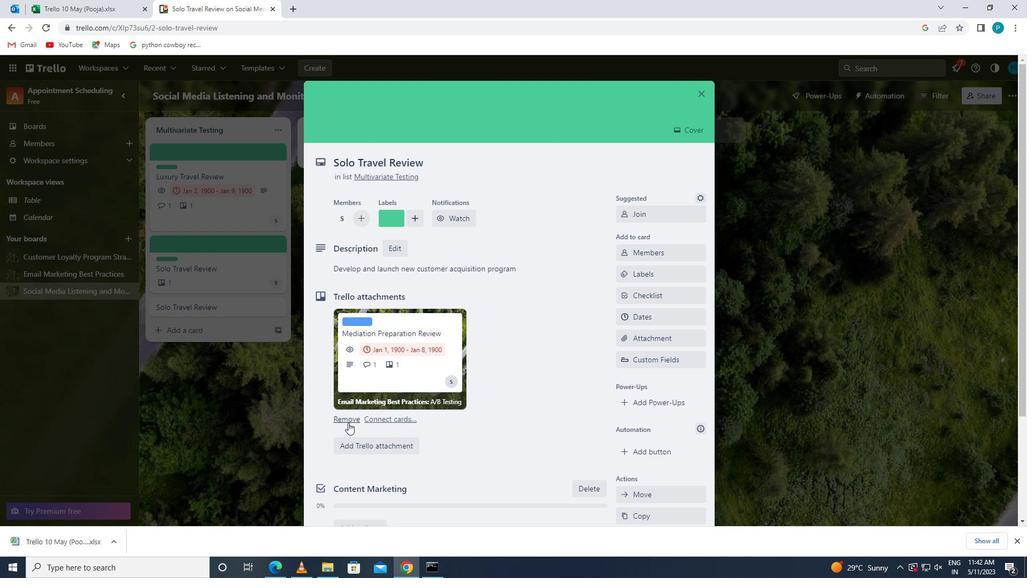 
Action: Mouse moved to (360, 452)
Screenshot: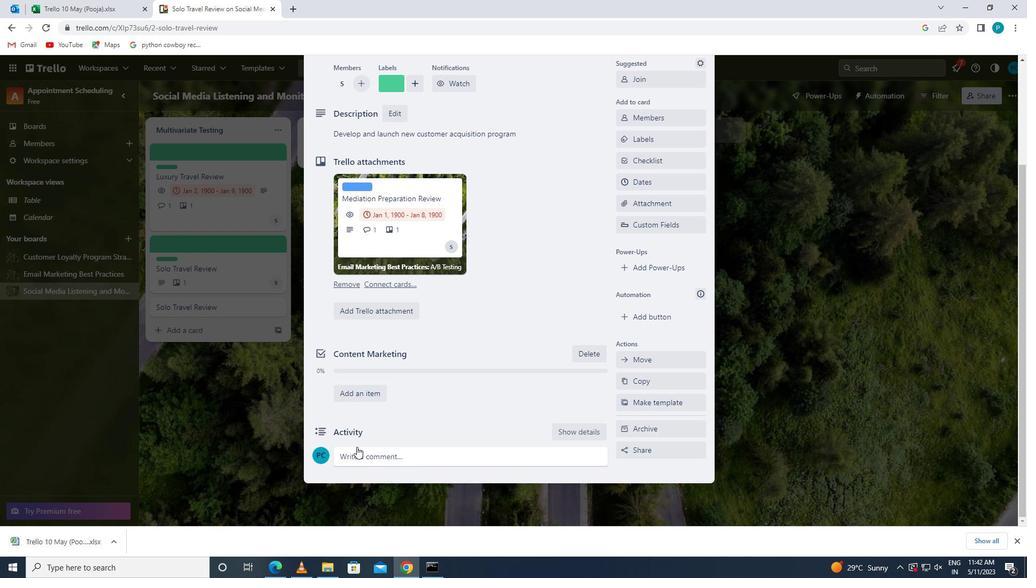 
Action: Mouse pressed left at (360, 452)
Screenshot: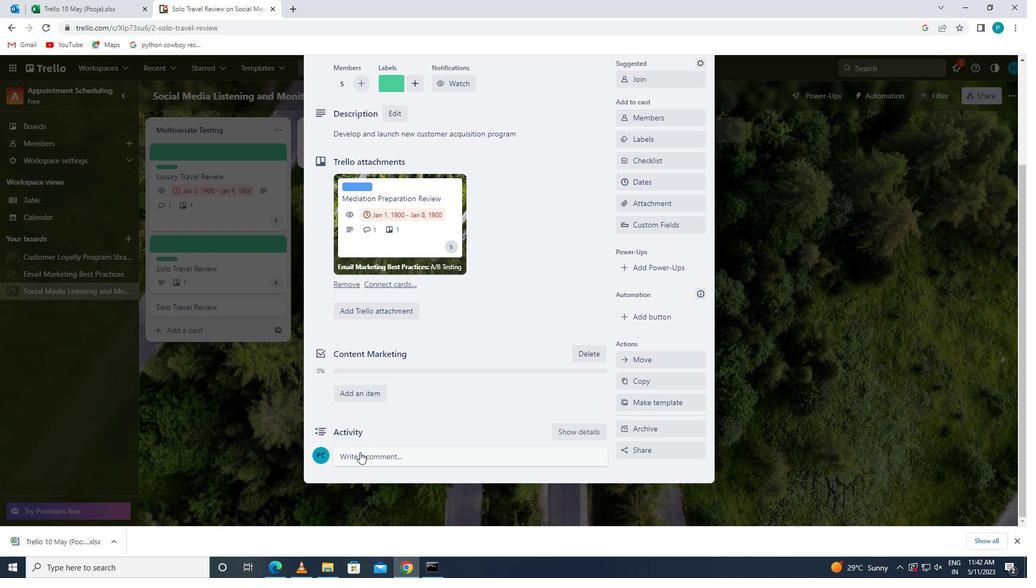 
Action: Key pressed <Key.caps_lock>t<Key.caps_lock>his<Key.space>task<Key.space>requires<Key.space>us<Key.space>to<Key.space>be<Key.space>as<Key.backspace>daptable<Key.space>and<Key.space>flexible<Key.space>,will<Key.backspace>ling<Key.space>tp<Key.backspace>o<Key.space>adjud<Key.backspace>st<Key.space>our<Key.space><Key.space>approach<Key.space>as<Key.space>needed<Key.space>based<Key.space>on<Key.space>new<Key.space>information<Key.space>or<Key.space>feedback
Screenshot: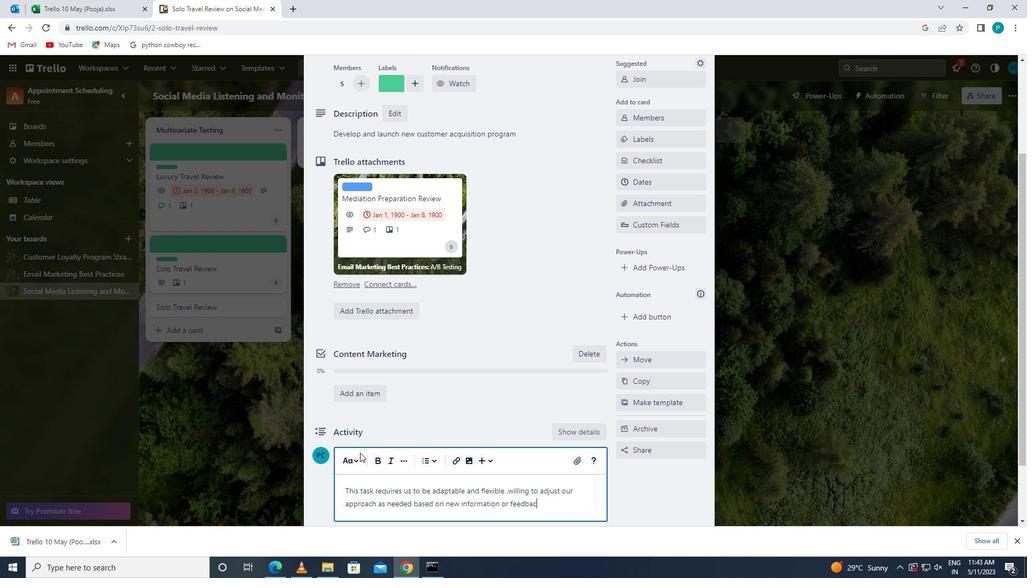 
Action: Mouse scrolled (360, 452) with delta (0, 0)
Screenshot: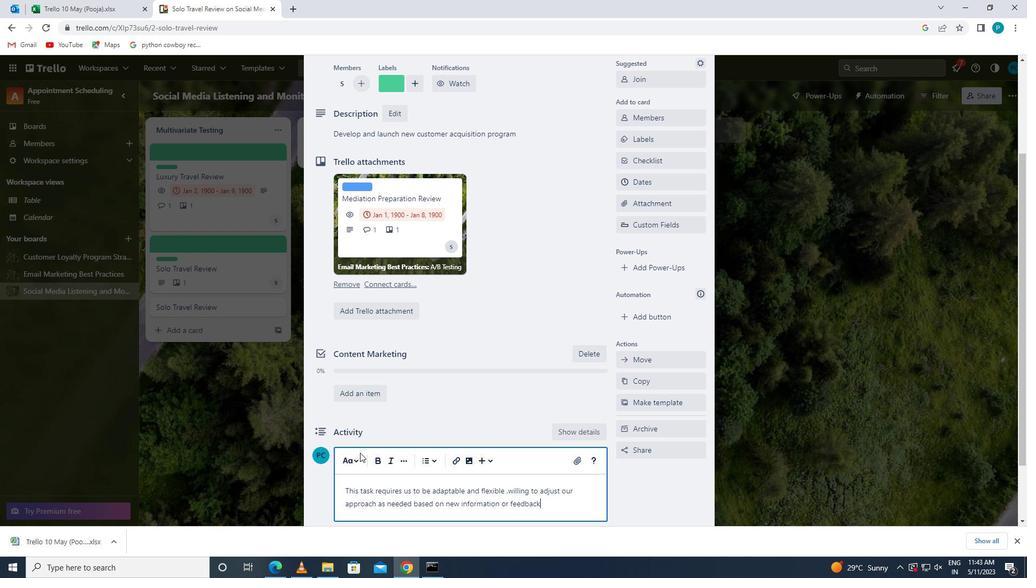 
Action: Mouse scrolled (360, 452) with delta (0, 0)
Screenshot: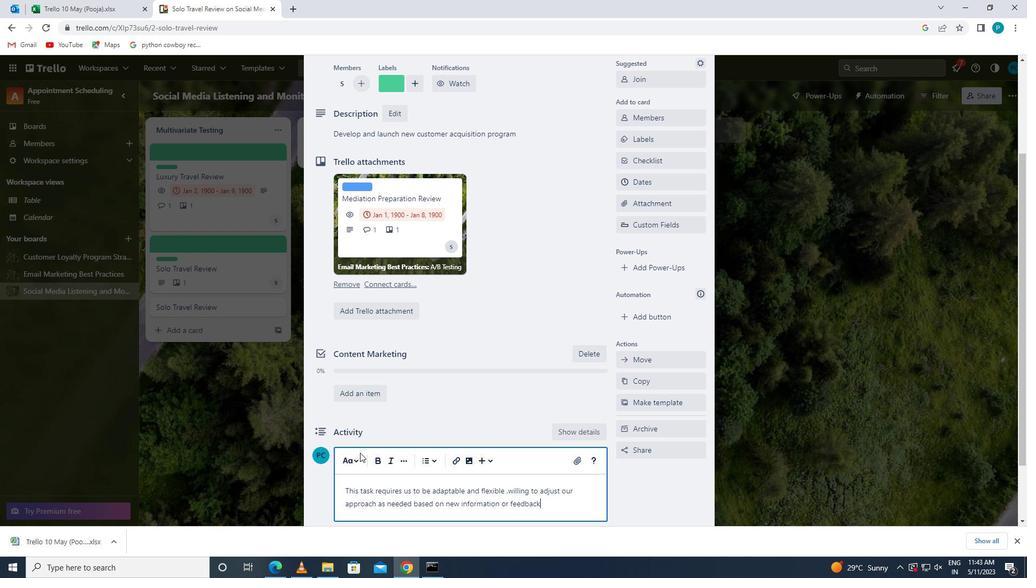 
Action: Mouse moved to (351, 460)
Screenshot: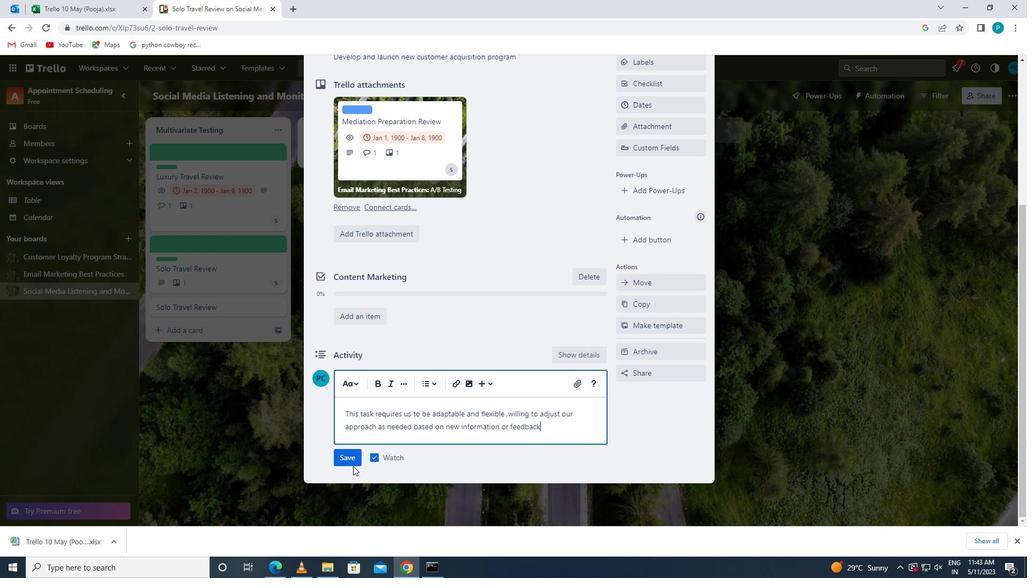 
Action: Mouse pressed left at (351, 460)
Screenshot: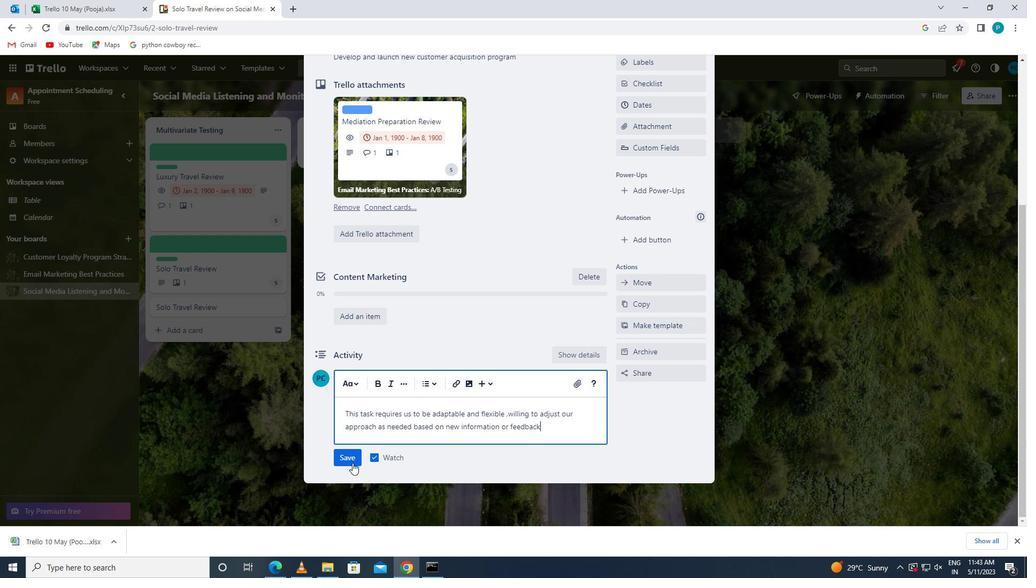 
Action: Mouse moved to (507, 342)
Screenshot: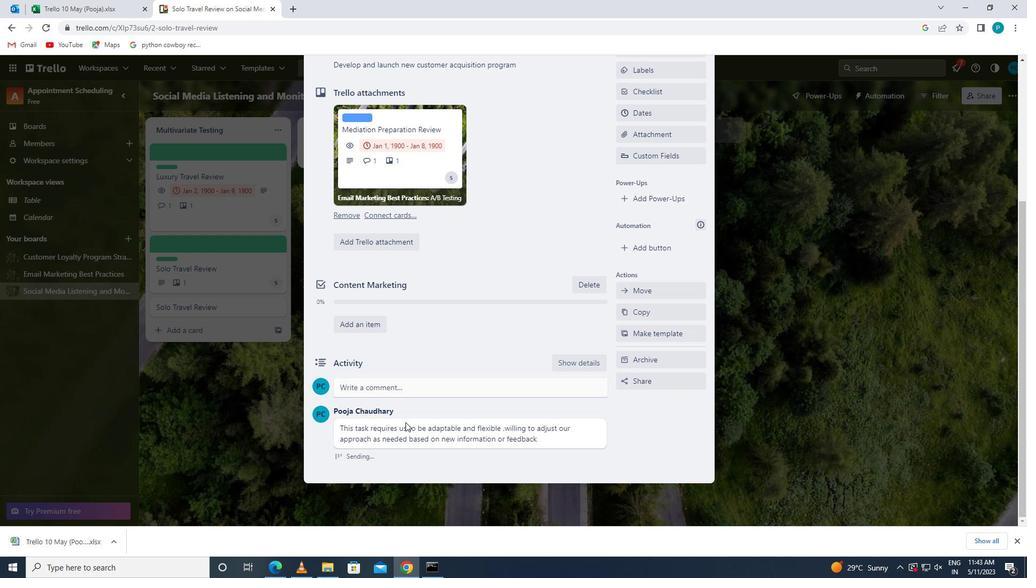
Action: Mouse scrolled (507, 343) with delta (0, 0)
Screenshot: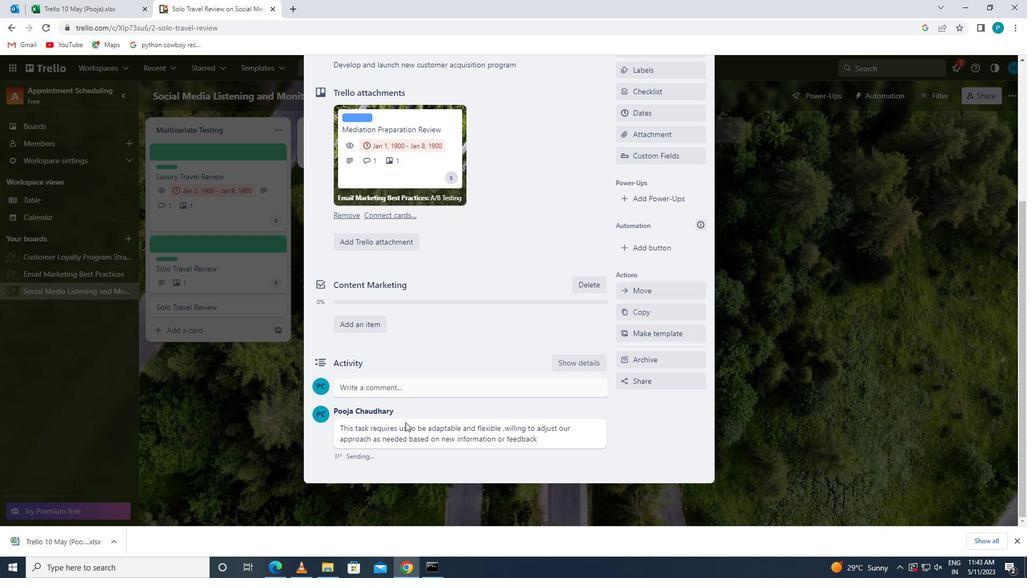 
Action: Mouse moved to (510, 342)
Screenshot: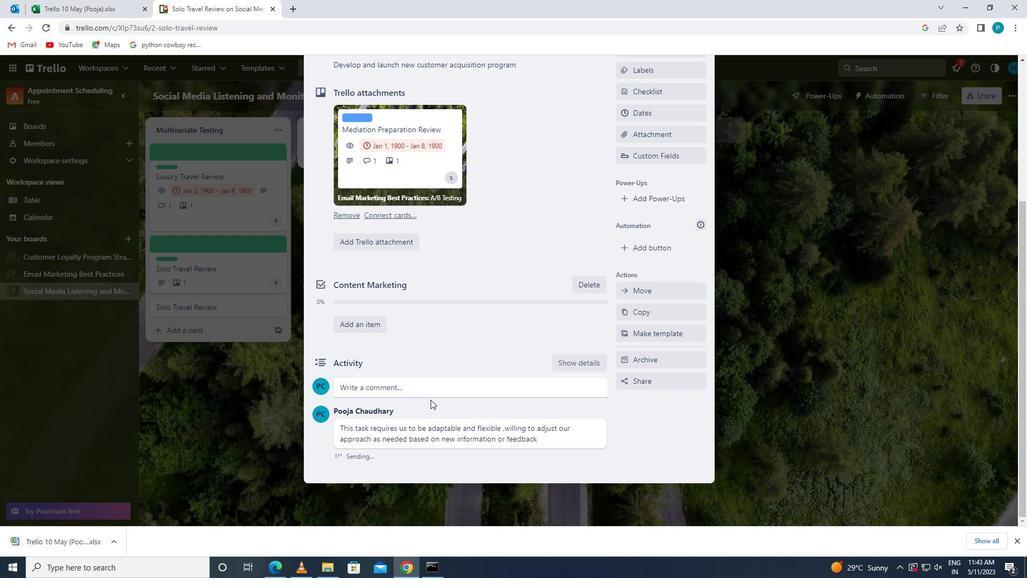 
Action: Mouse scrolled (510, 343) with delta (0, 0)
Screenshot: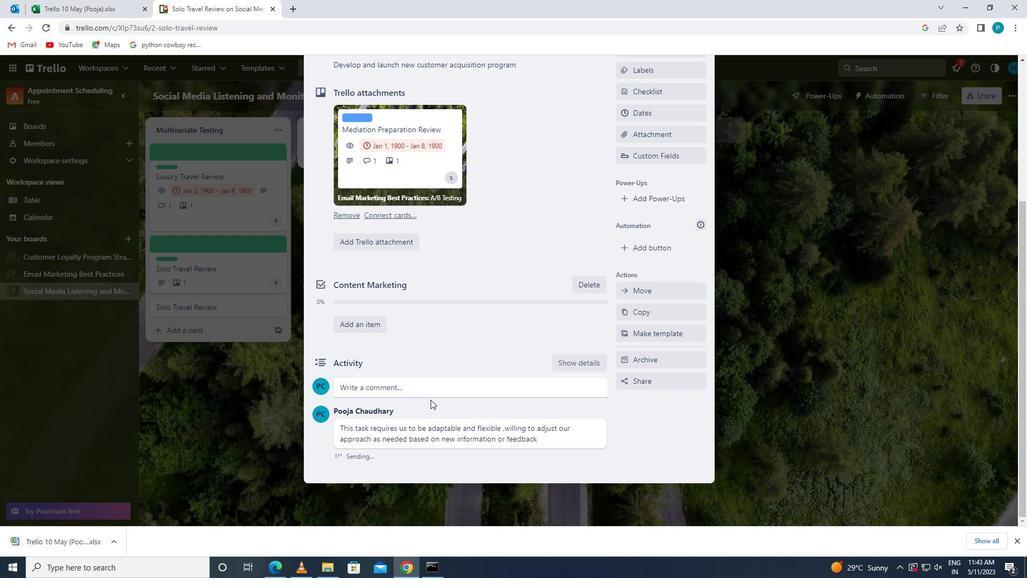 
Action: Mouse moved to (626, 225)
Screenshot: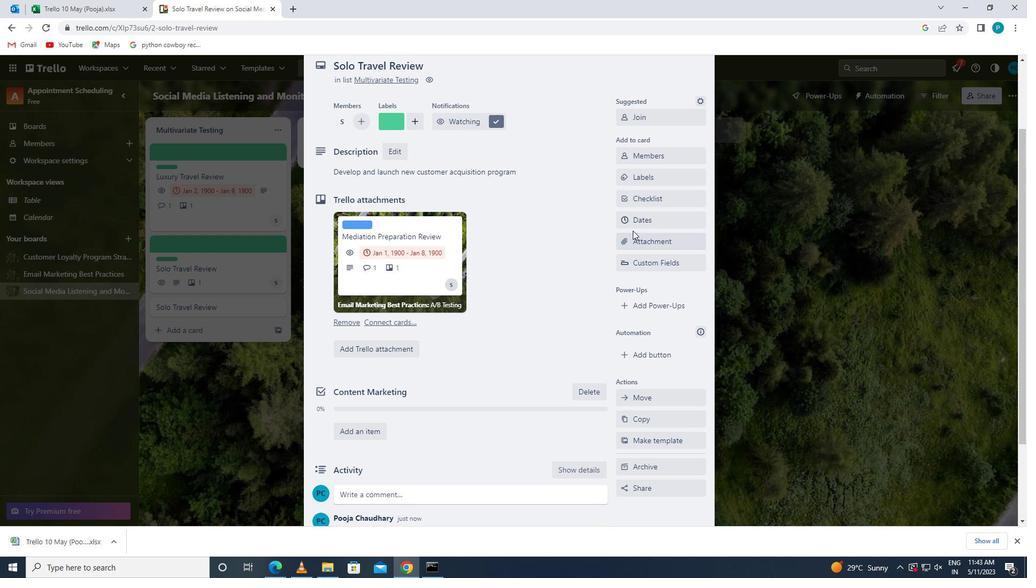 
Action: Mouse pressed left at (626, 225)
Screenshot: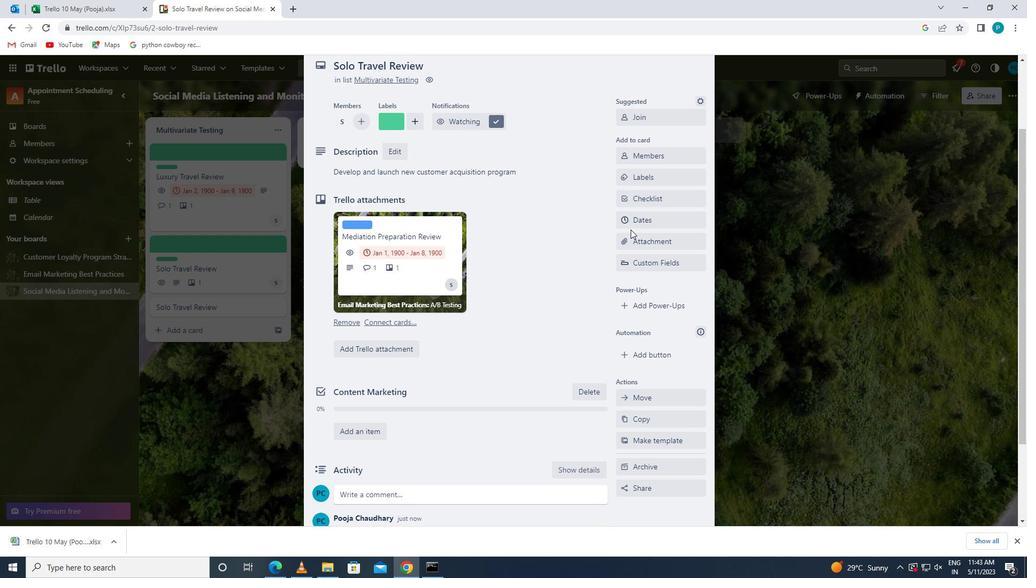 
Action: Mouse moved to (626, 283)
Screenshot: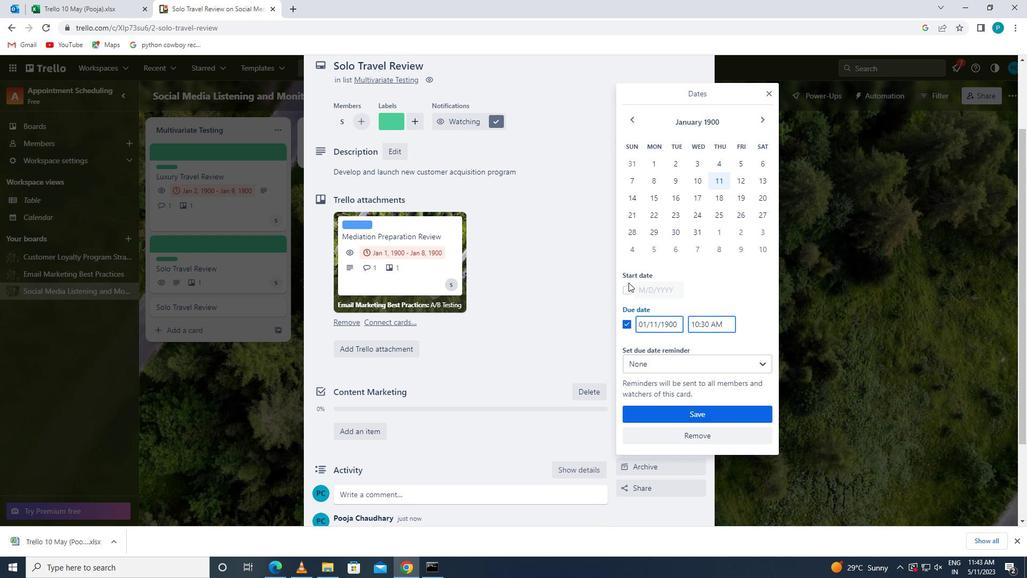 
Action: Mouse pressed left at (626, 283)
Screenshot: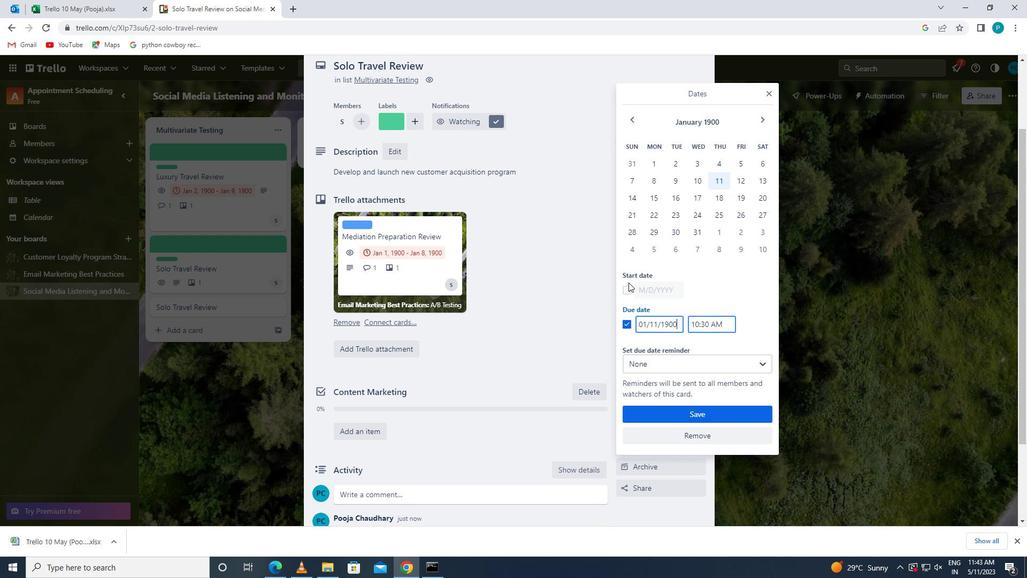 
Action: Mouse moved to (657, 289)
Screenshot: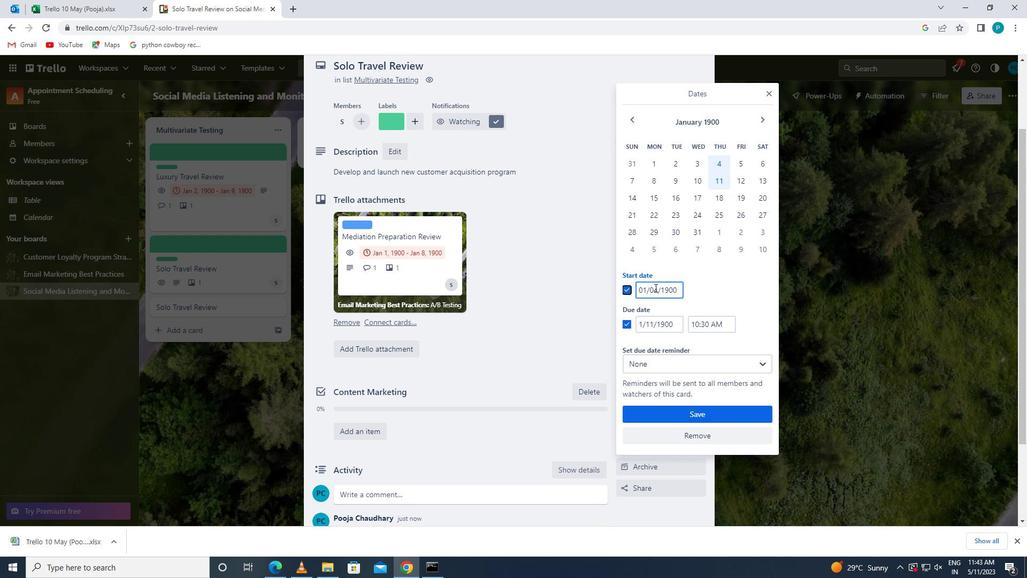 
Action: Mouse pressed left at (657, 289)
Screenshot: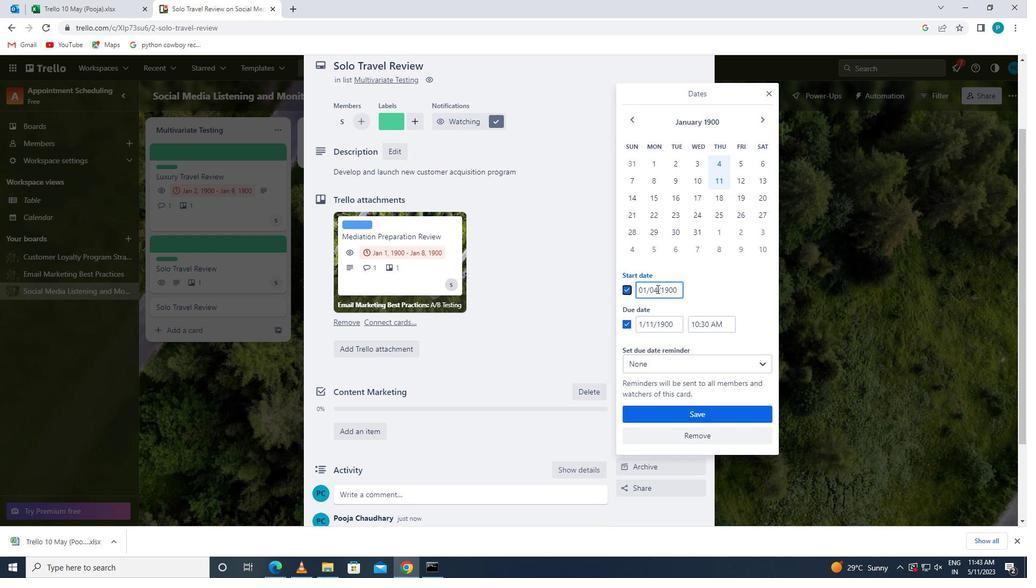 
Action: Mouse moved to (648, 291)
Screenshot: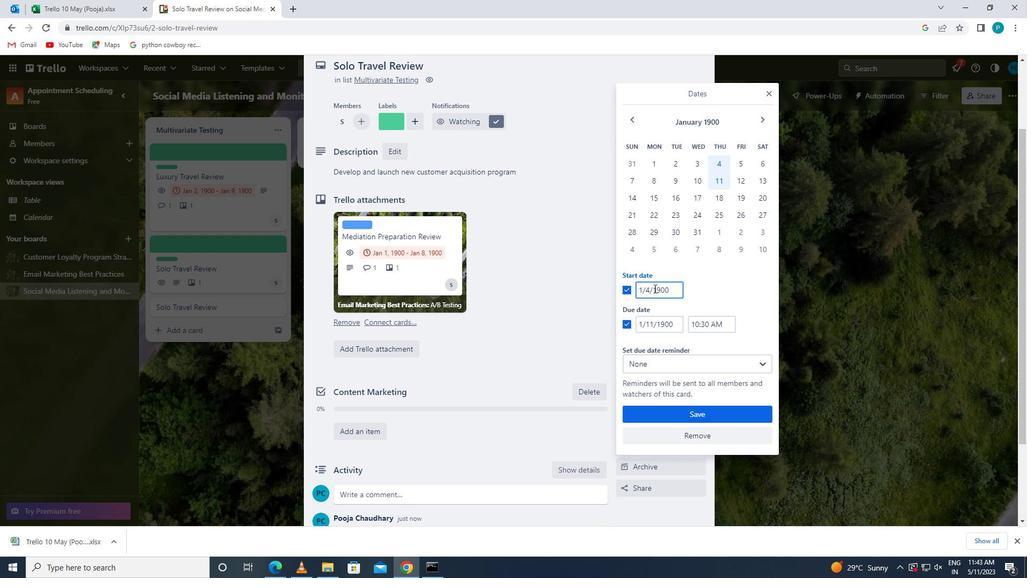 
Action: Mouse pressed left at (648, 291)
Screenshot: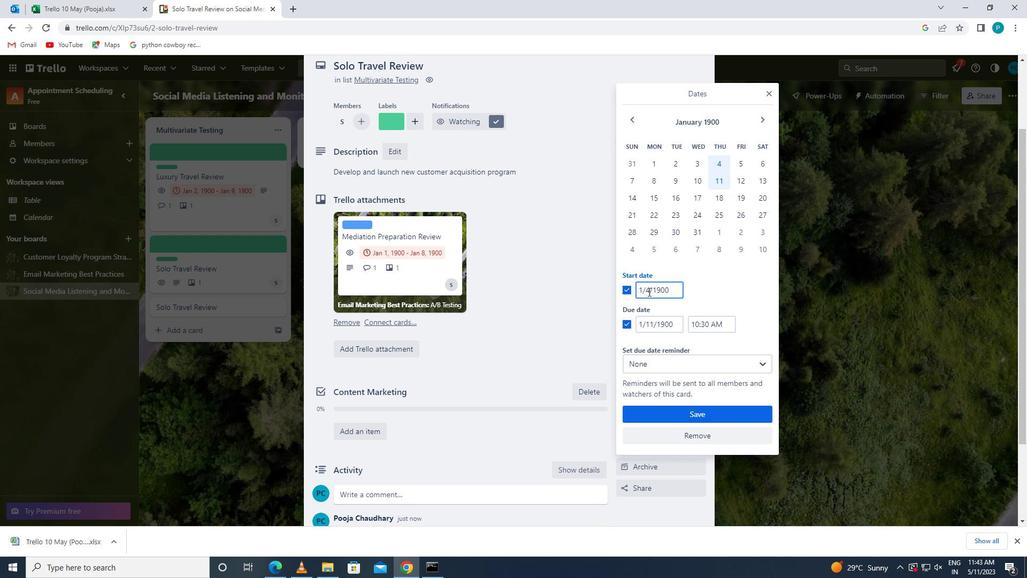 
Action: Mouse moved to (648, 292)
Screenshot: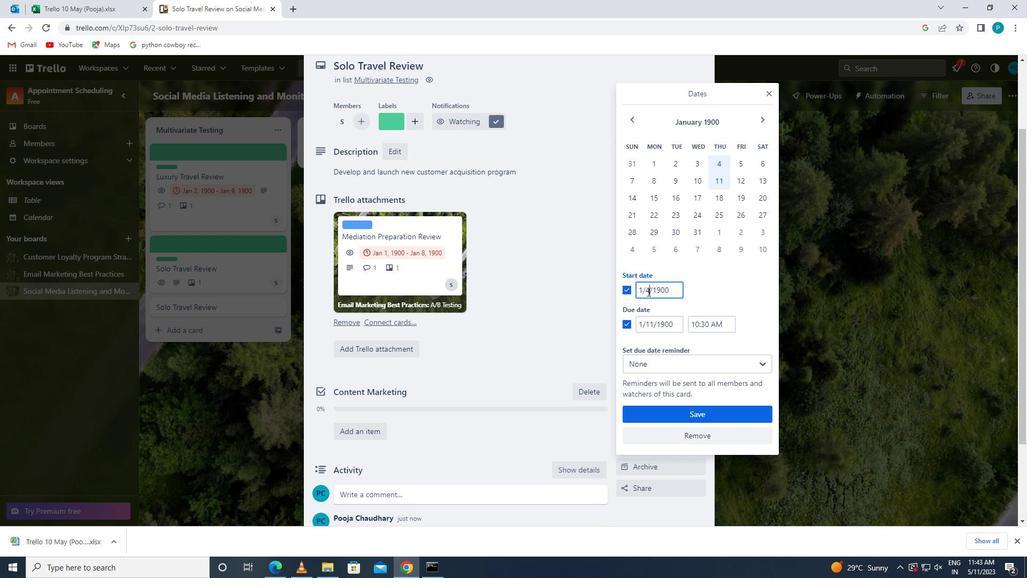 
Action: Key pressed <Key.backspace>5
Screenshot: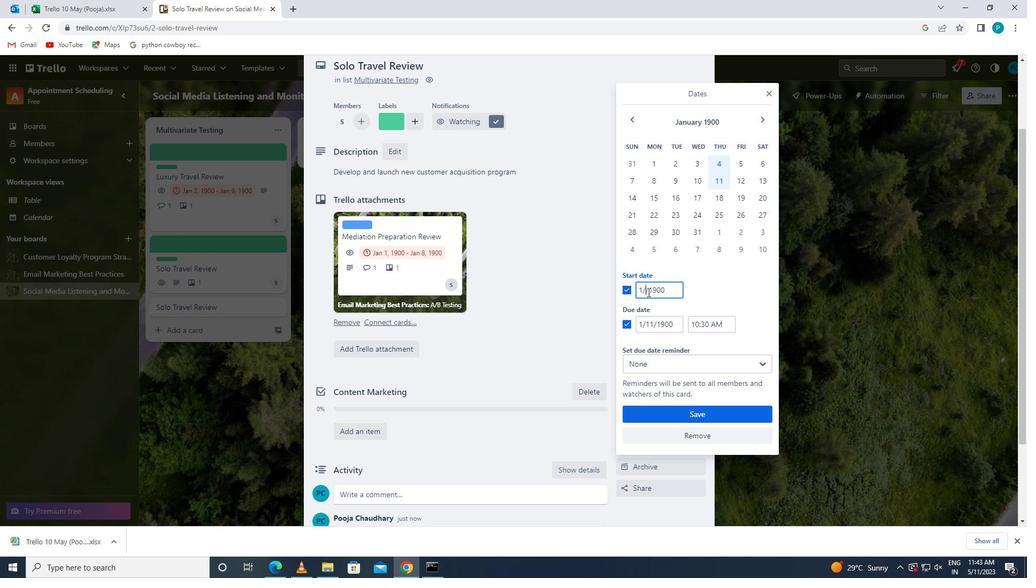 
Action: Mouse moved to (653, 326)
Screenshot: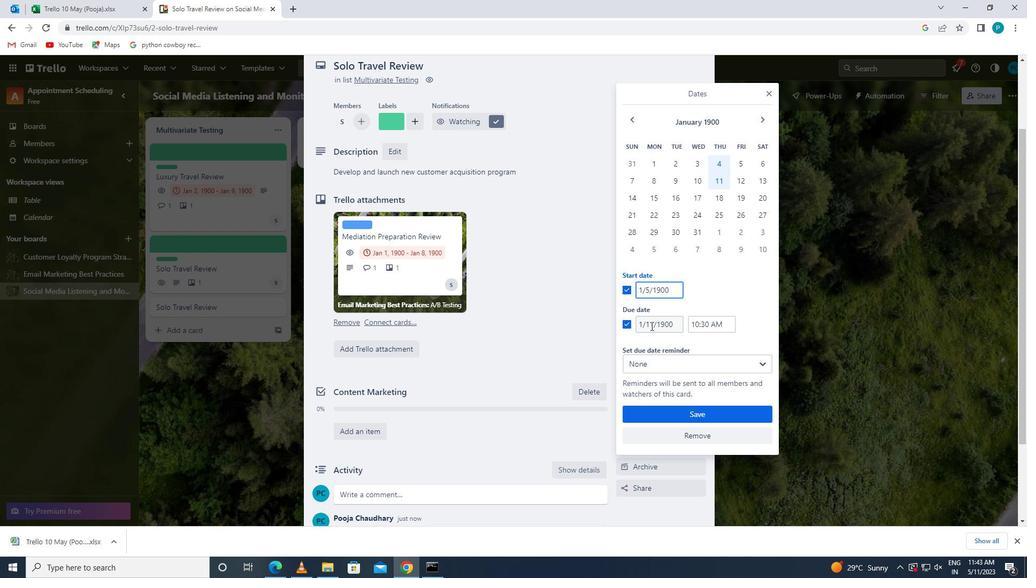 
Action: Mouse pressed left at (653, 326)
Screenshot: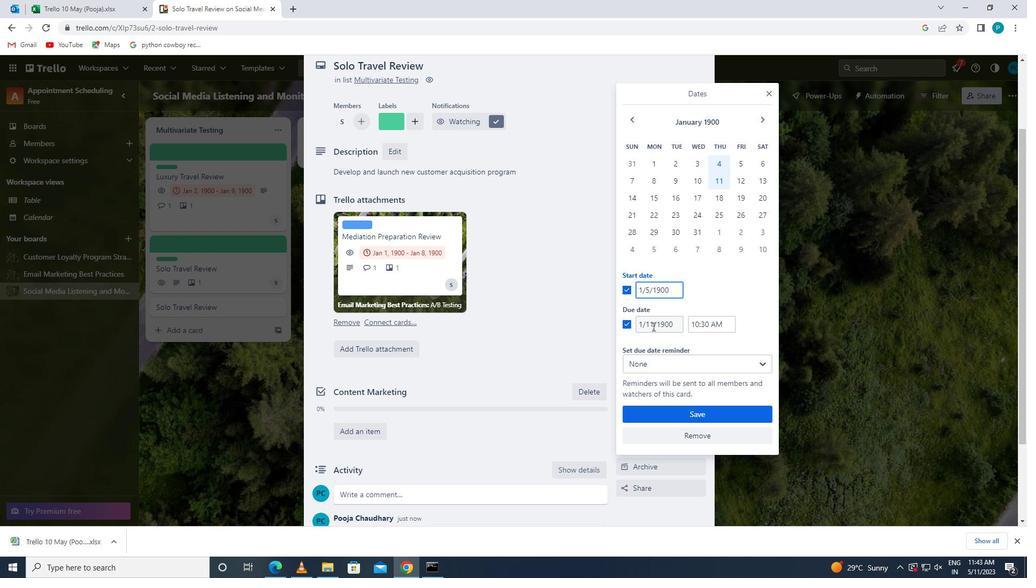 
Action: Key pressed <Key.backspace>2
Screenshot: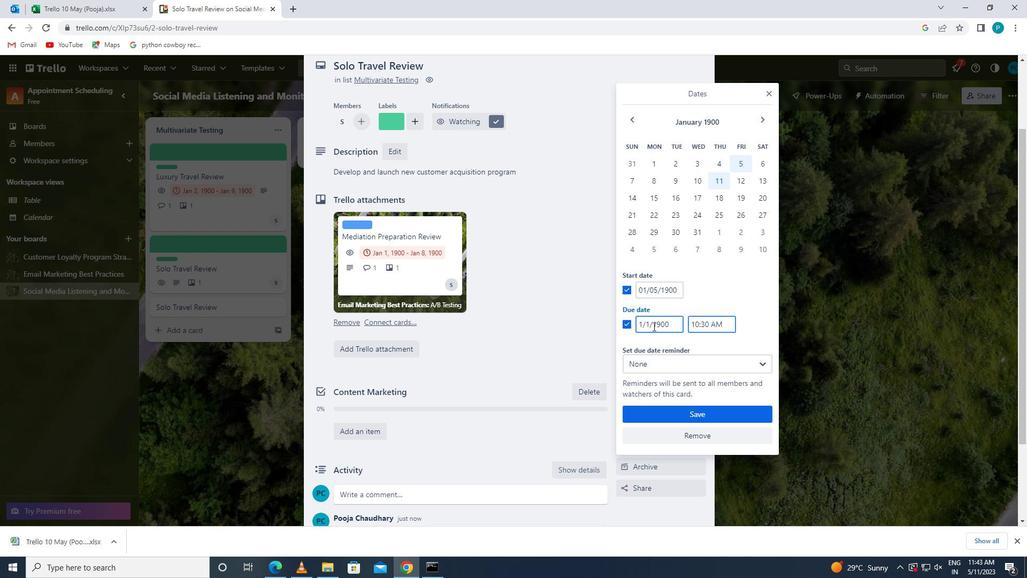 
Action: Mouse moved to (653, 406)
Screenshot: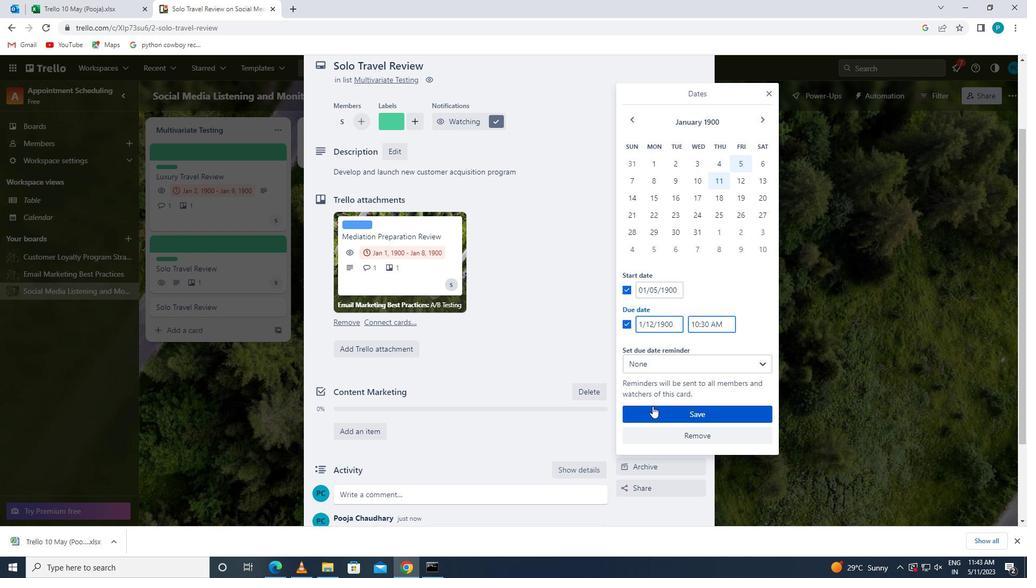 
Action: Mouse pressed left at (653, 406)
Screenshot: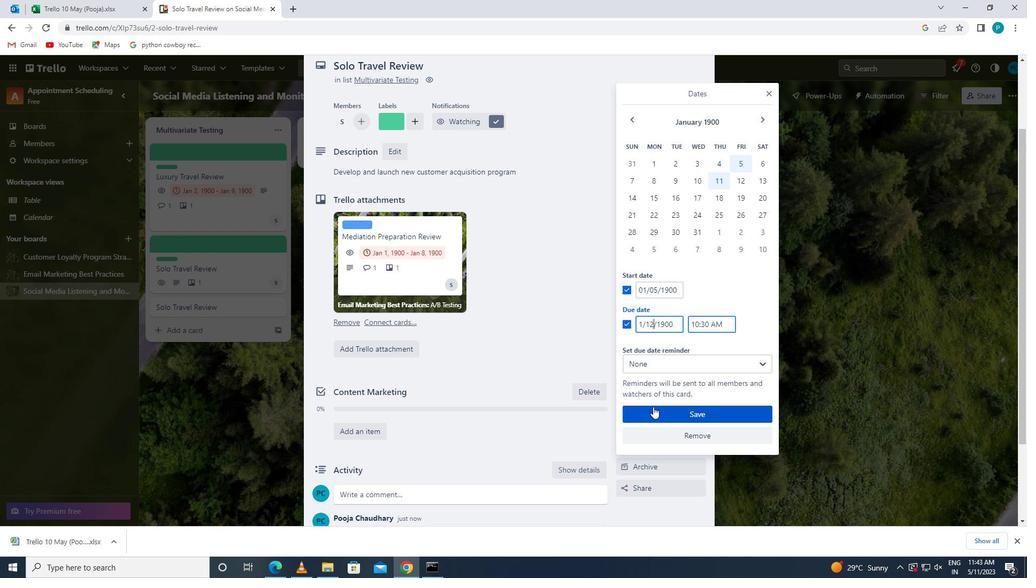 
